 Task: Add a signature Jerry Evans containing With gratitude and sincere wishes, Jerry Evans to email address softage.2@softage.net and add a folder Student organizations
Action: Mouse moved to (323, 266)
Screenshot: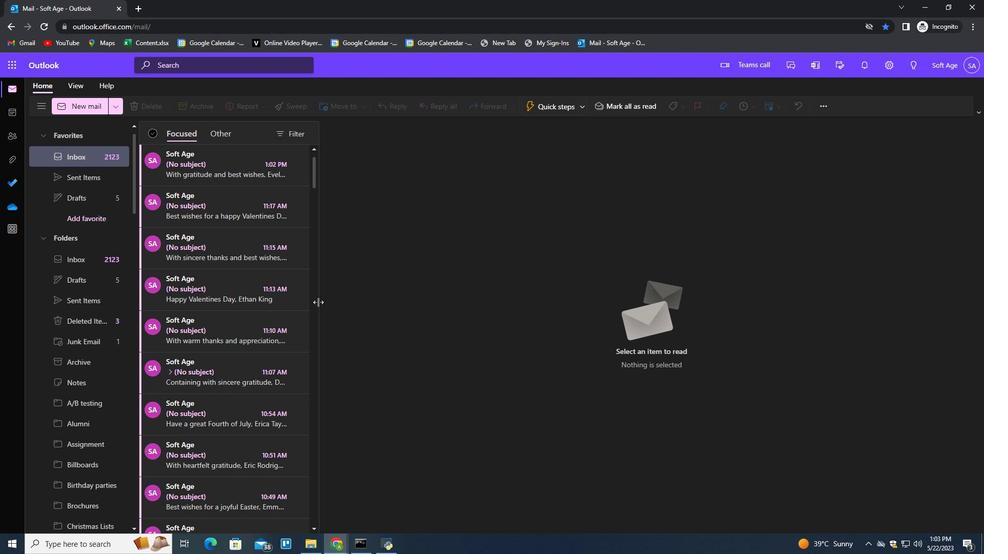 
Action: Key pressed n
Screenshot: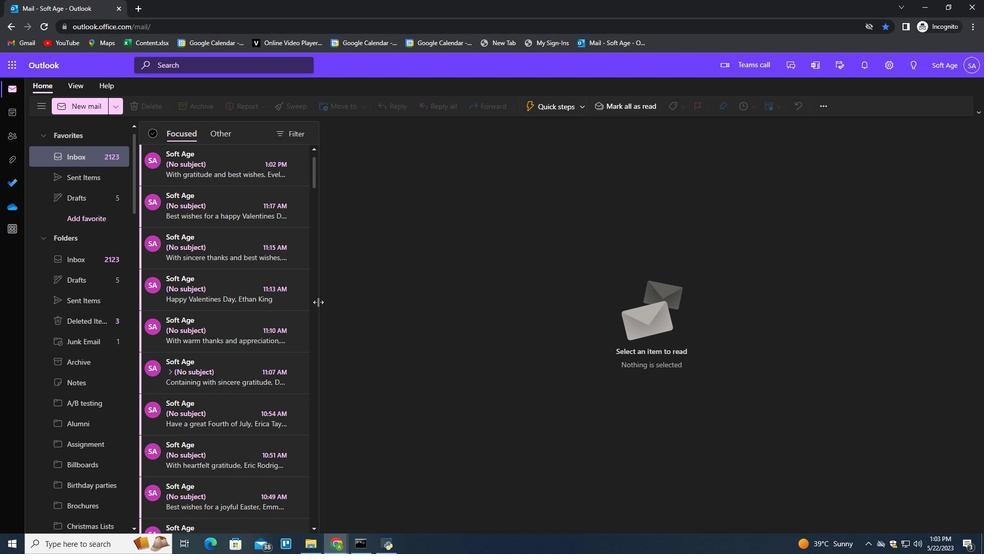
Action: Mouse moved to (705, 113)
Screenshot: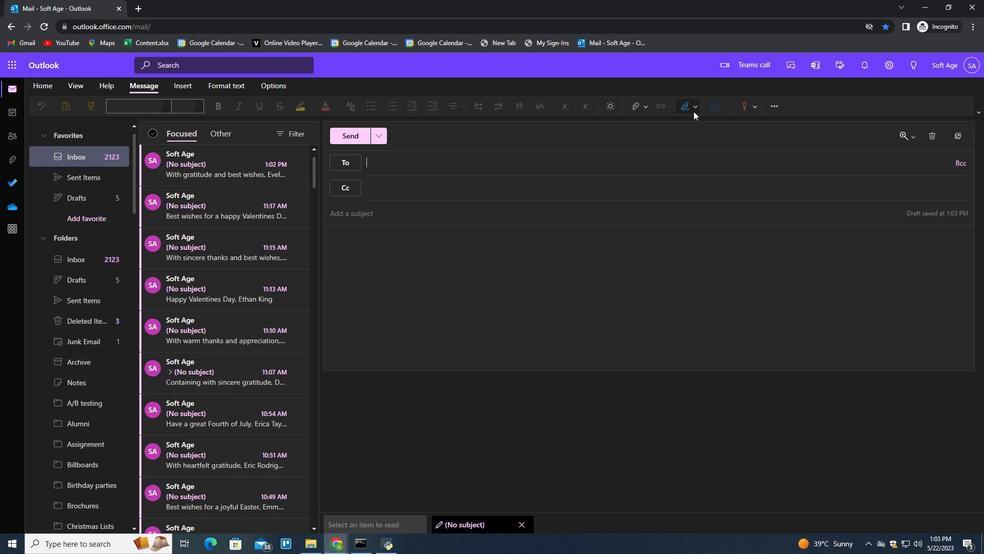 
Action: Mouse pressed left at (705, 113)
Screenshot: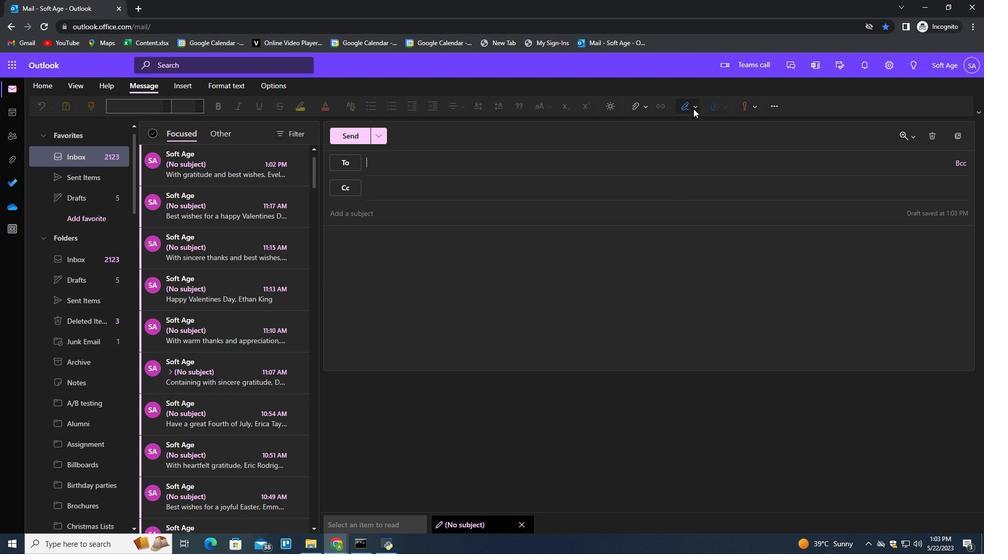 
Action: Mouse moved to (691, 159)
Screenshot: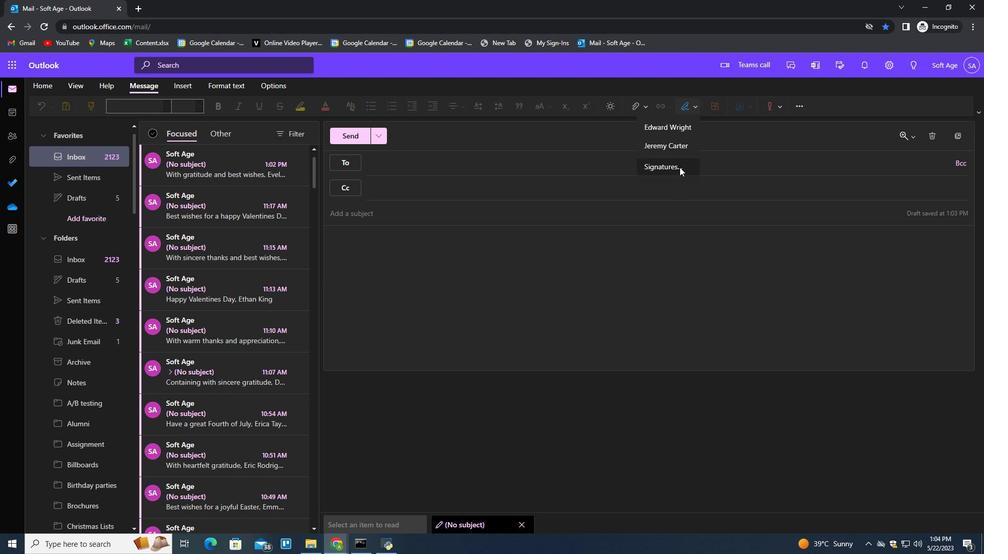 
Action: Mouse pressed left at (691, 159)
Screenshot: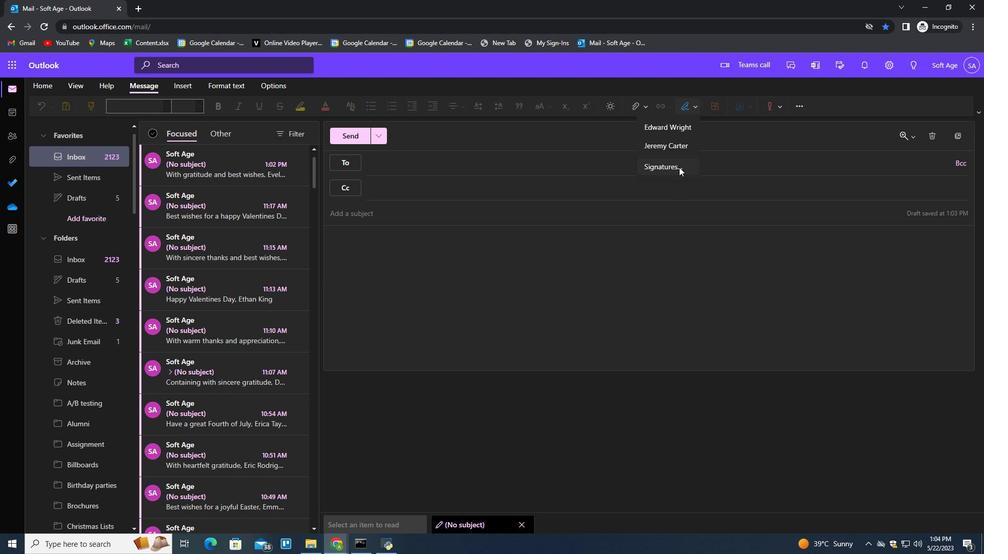 
Action: Mouse moved to (712, 174)
Screenshot: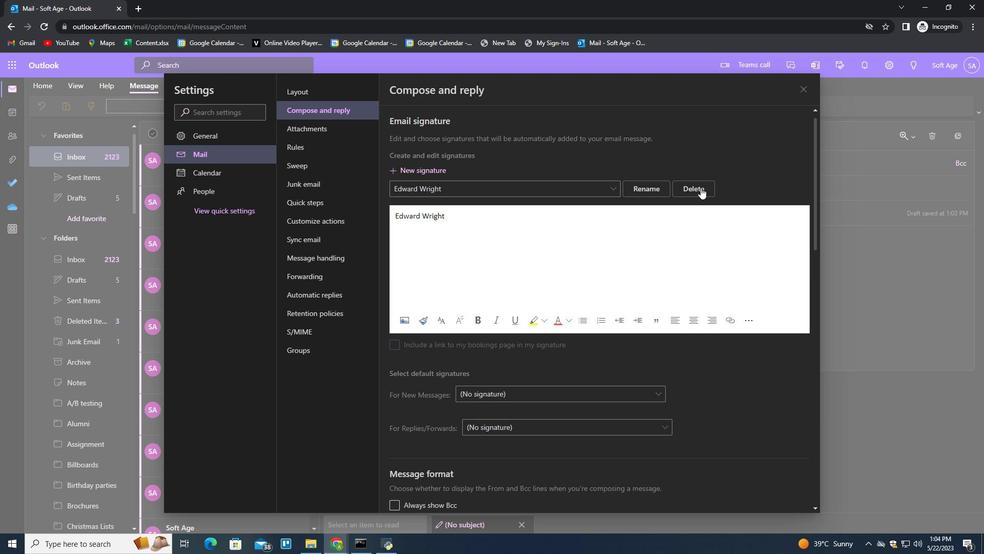 
Action: Mouse pressed left at (712, 174)
Screenshot: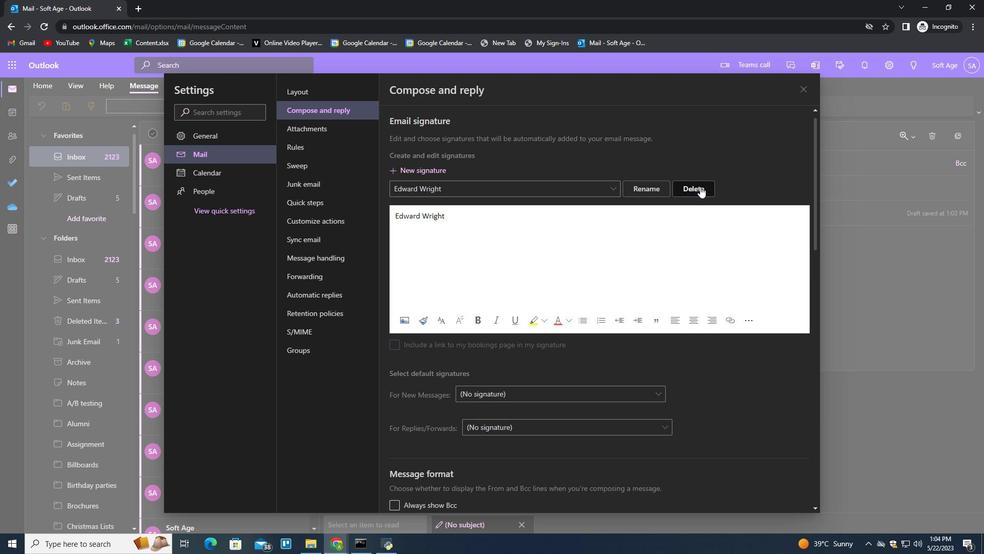 
Action: Mouse moved to (712, 179)
Screenshot: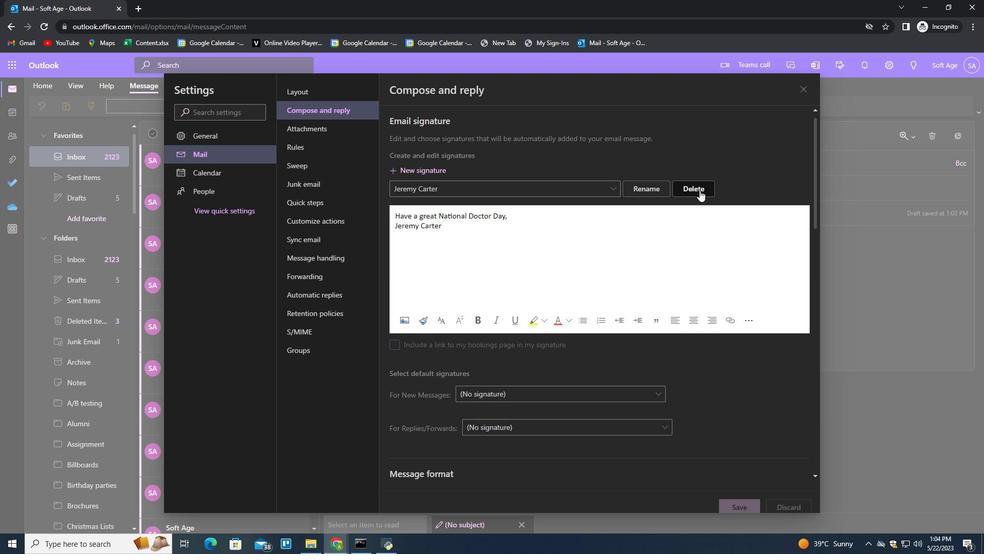 
Action: Mouse pressed left at (712, 179)
Screenshot: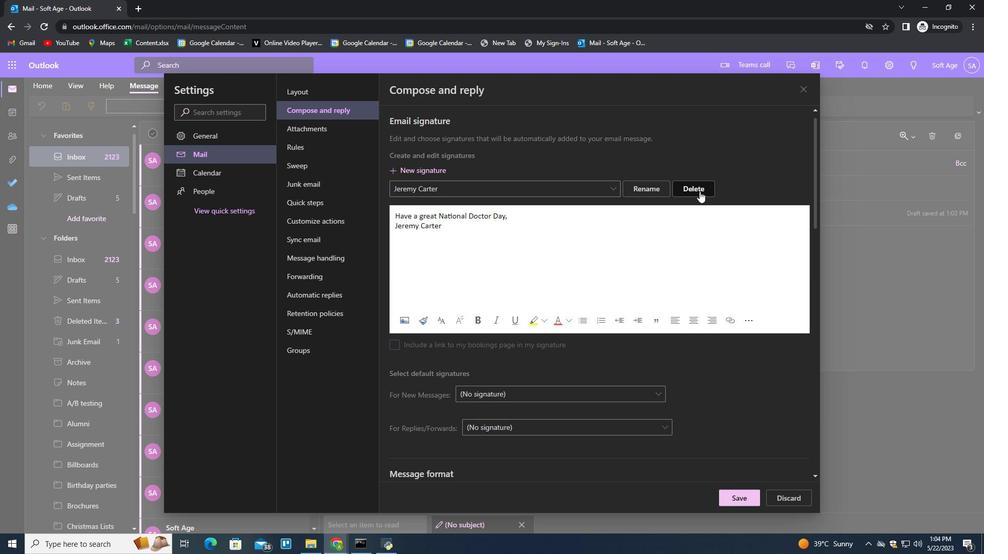 
Action: Mouse pressed left at (712, 179)
Screenshot: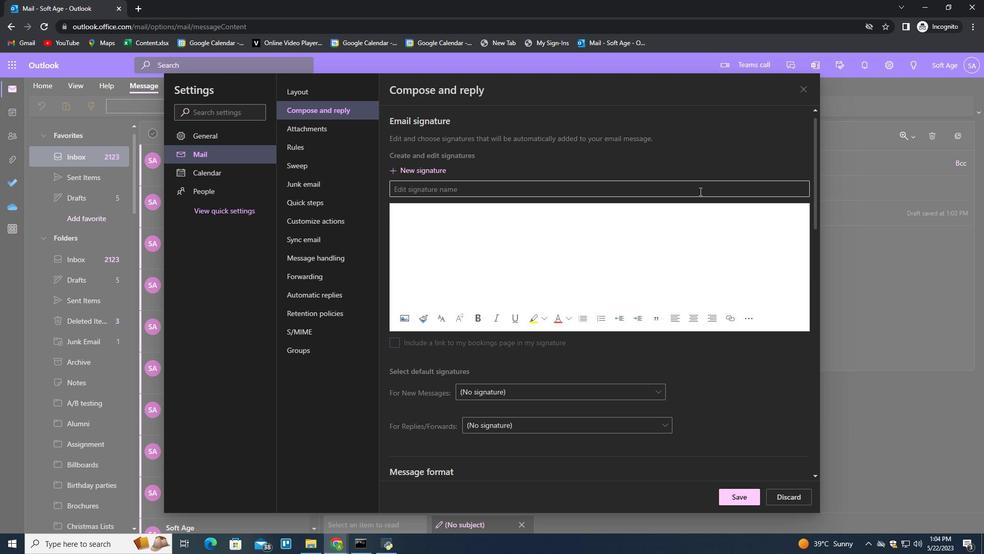 
Action: Key pressed <Key.shift>Jerry<Key.space><Key.shift>Evan<Key.space>s<Key.backspace><Key.backspace>s<Key.tab><Key.shift>With<Key.space>gratitude<Key.space>and<Key.space>sen<Key.backspace><Key.backspace>incere<Key.space>wishes,<Key.shift_r><Key.enter><Key.shift>Jerry<Key.space><Key.shift>Evans
Screenshot: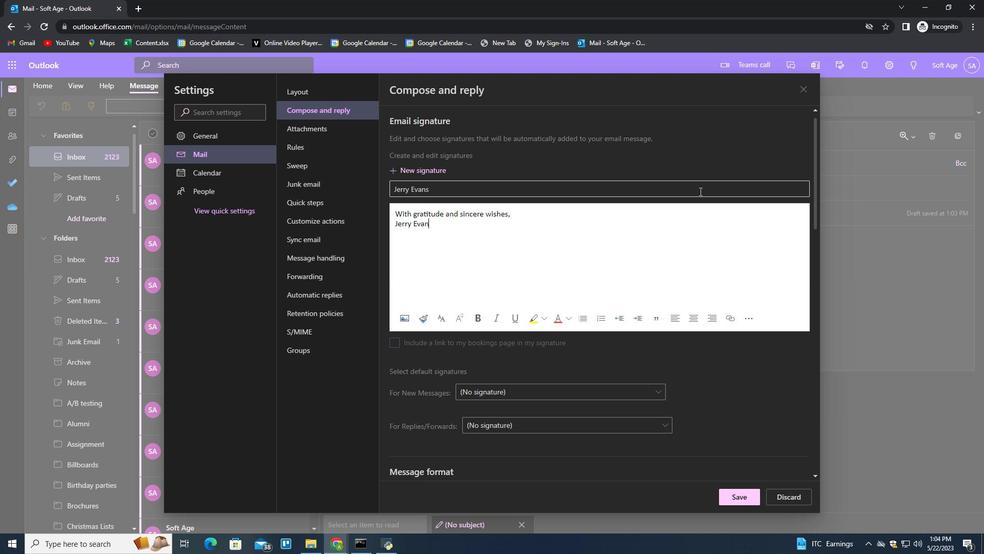 
Action: Mouse moved to (741, 418)
Screenshot: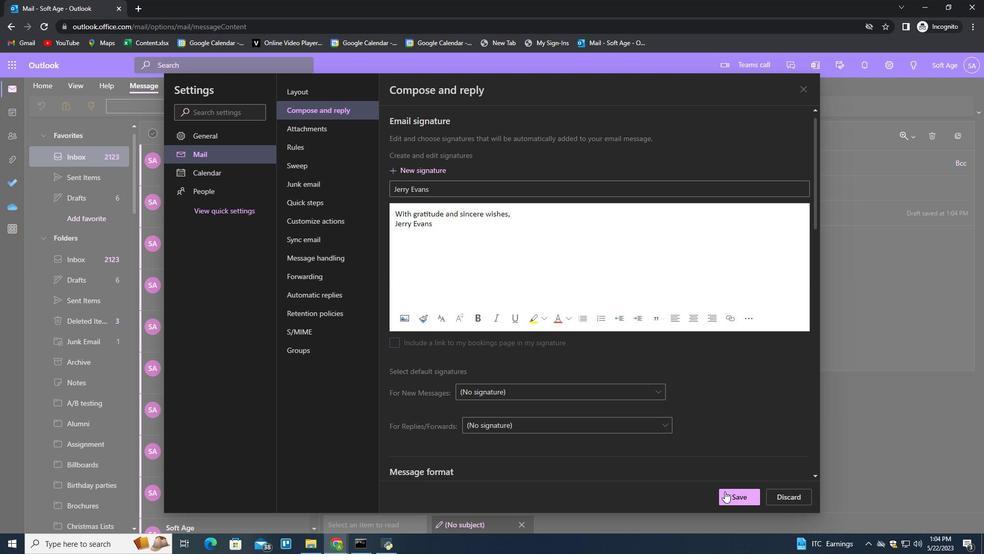 
Action: Mouse pressed left at (741, 418)
Screenshot: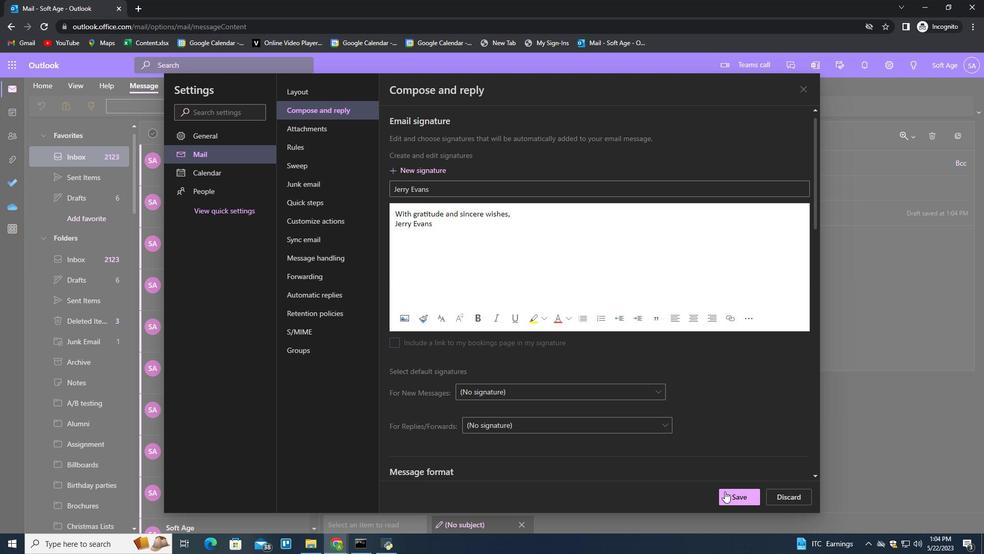 
Action: Mouse moved to (854, 299)
Screenshot: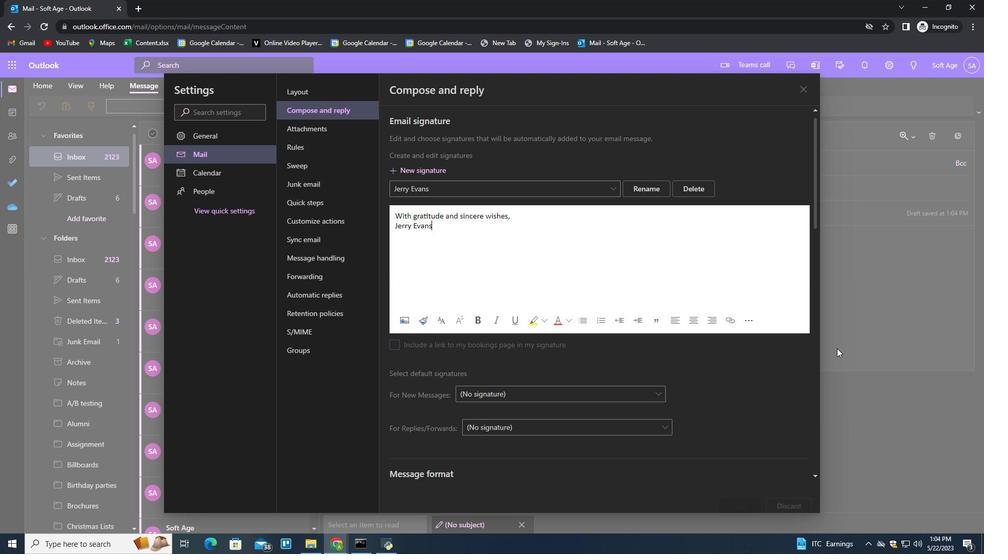 
Action: Mouse pressed left at (854, 299)
Screenshot: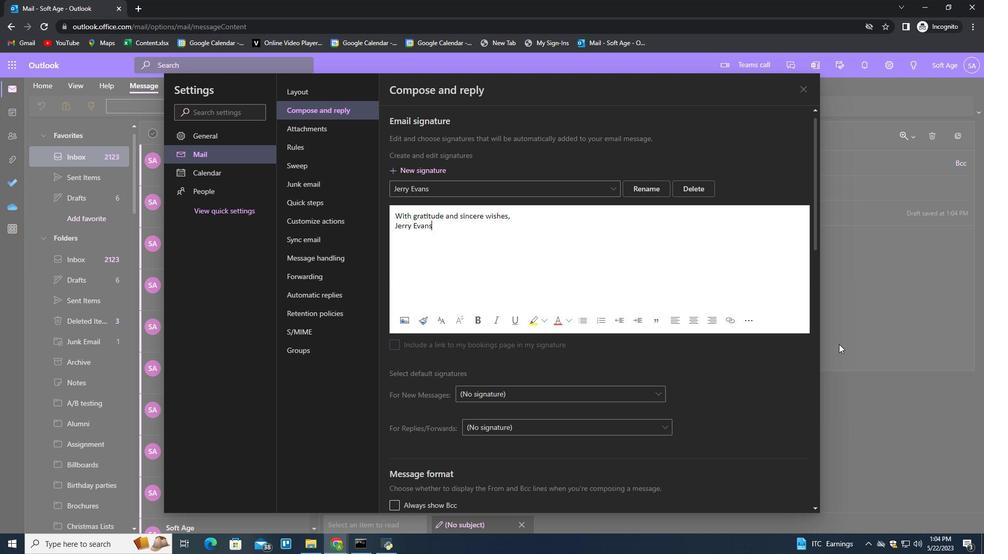 
Action: Mouse moved to (704, 114)
Screenshot: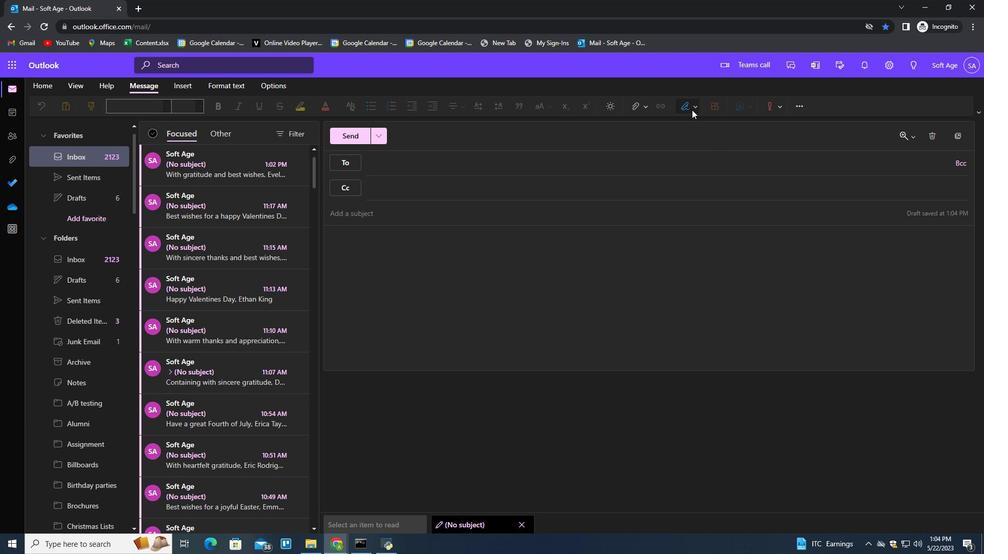 
Action: Mouse pressed left at (704, 114)
Screenshot: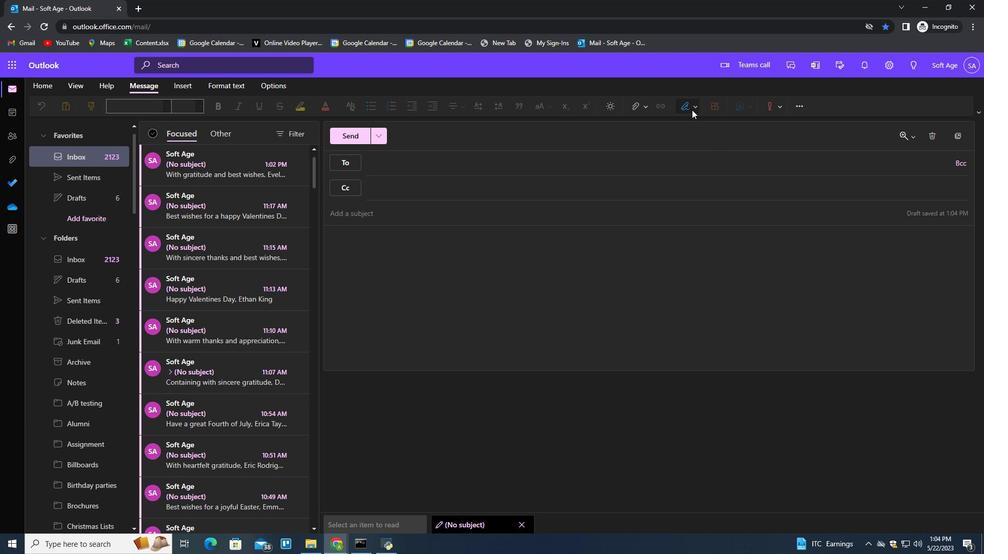 
Action: Mouse moved to (694, 127)
Screenshot: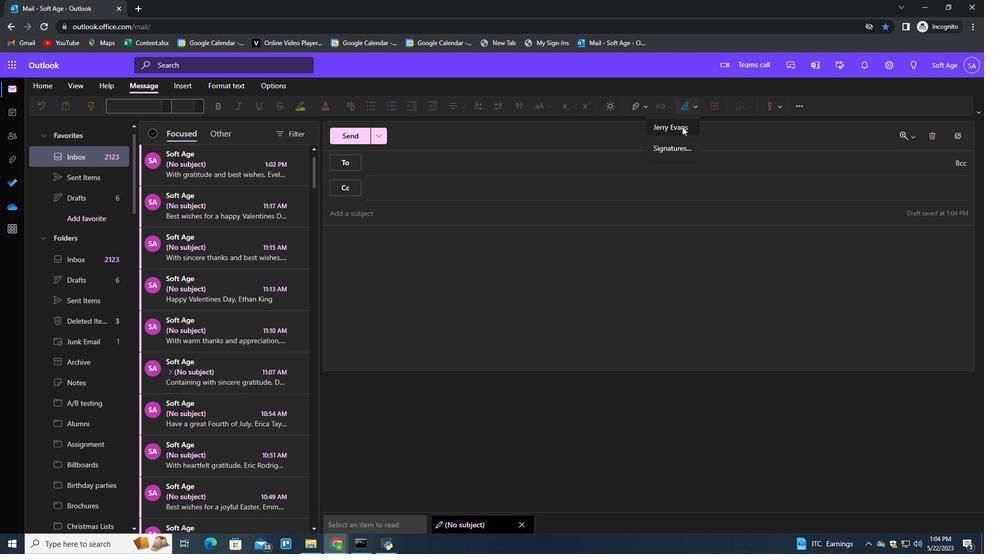 
Action: Mouse pressed left at (694, 127)
Screenshot: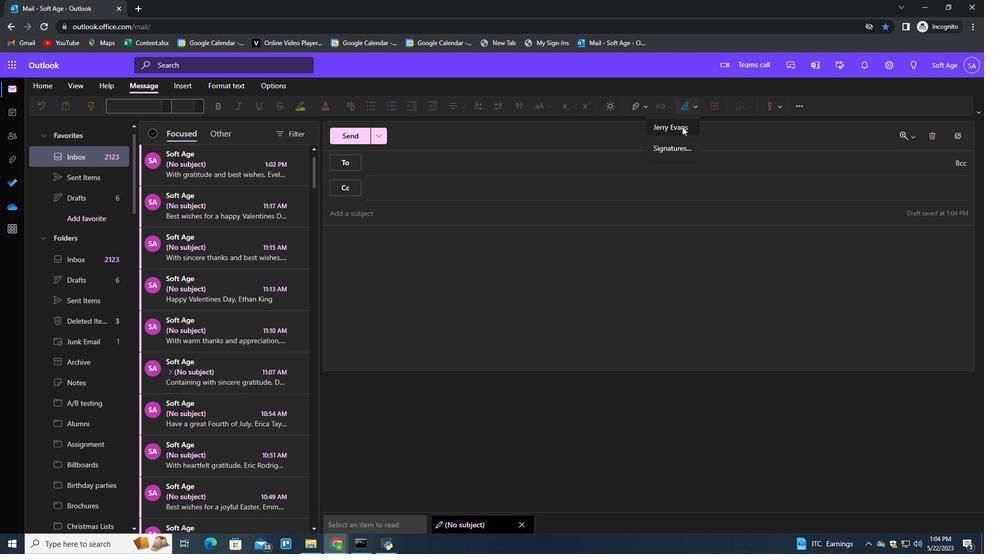 
Action: Mouse moved to (411, 158)
Screenshot: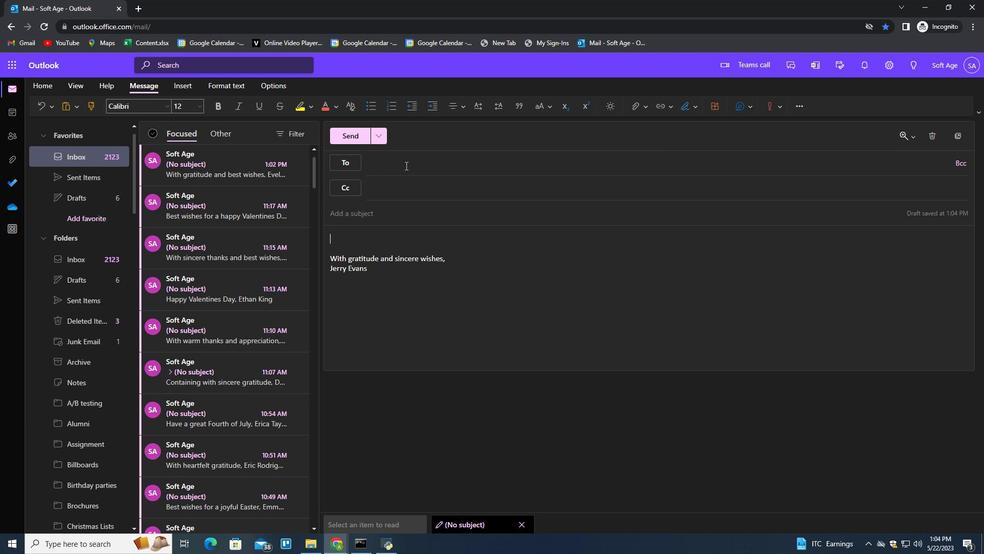 
Action: Mouse pressed left at (411, 158)
Screenshot: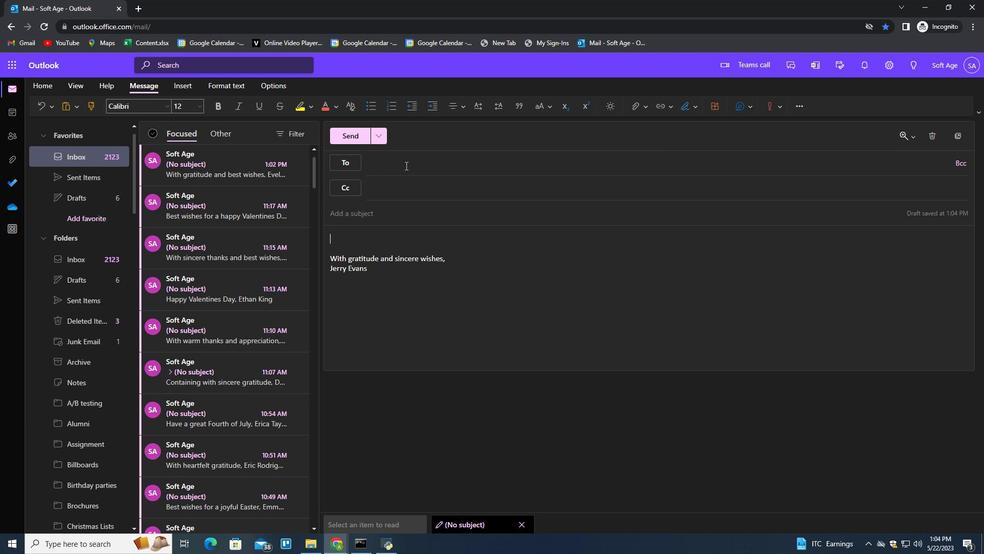 
Action: Key pressed softage.2<Key.shift>@softage.net<Key.enter>
Screenshot: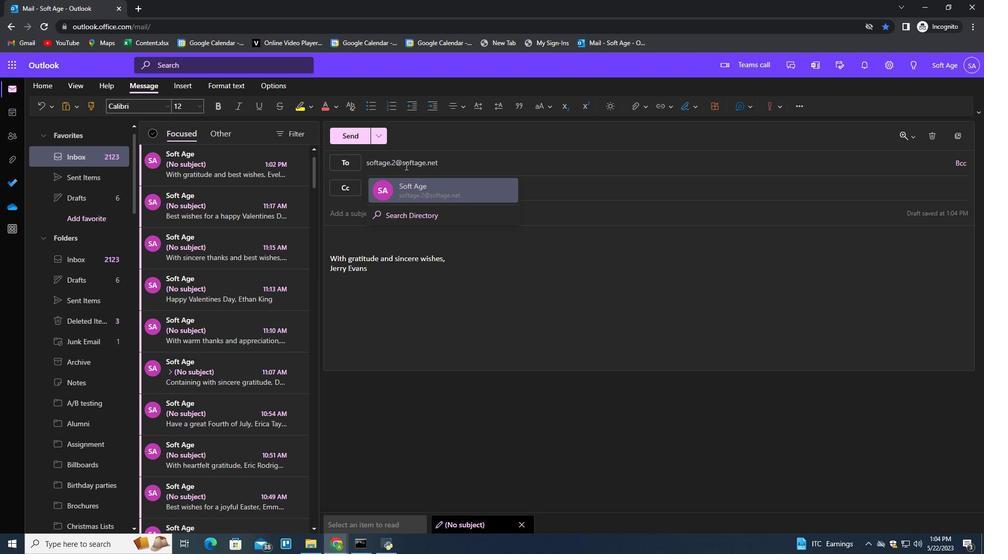 
Action: Mouse moved to (66, 389)
Screenshot: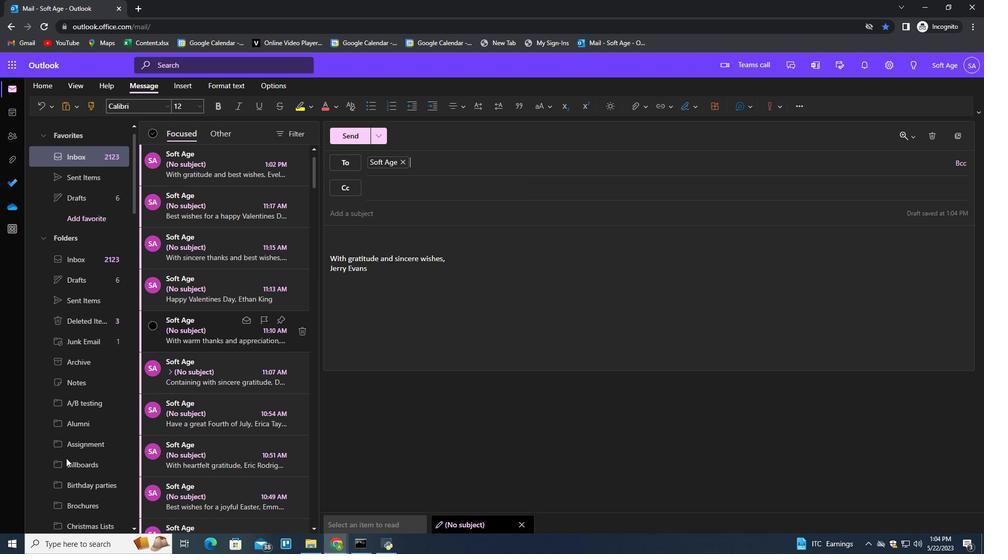 
Action: Mouse scrolled (66, 389) with delta (0, 0)
Screenshot: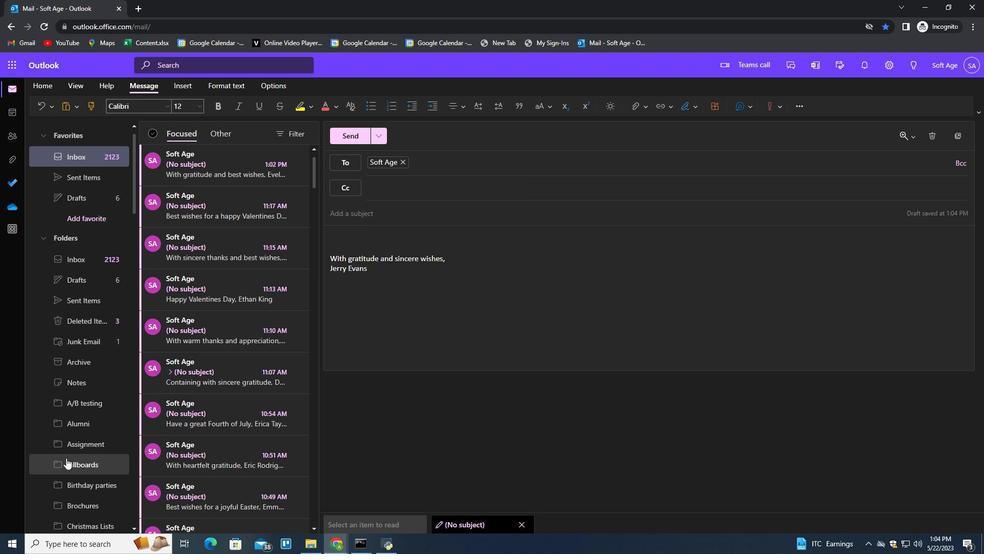 
Action: Mouse scrolled (66, 389) with delta (0, 0)
Screenshot: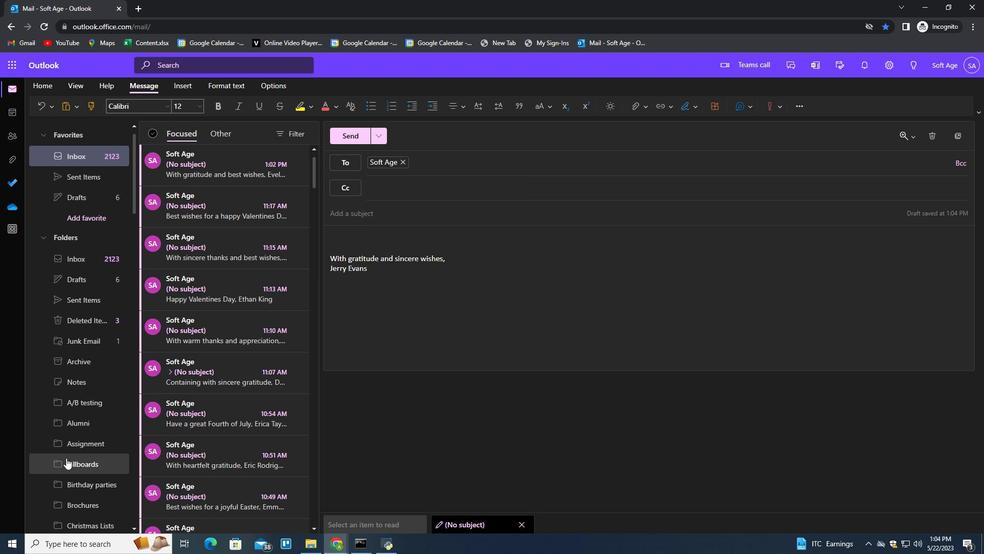 
Action: Mouse scrolled (66, 389) with delta (0, 0)
Screenshot: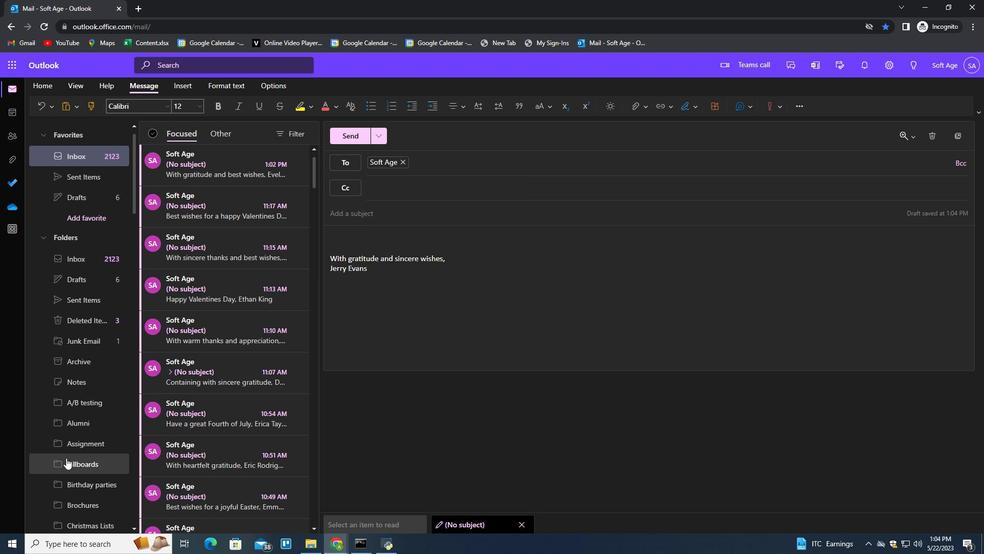 
Action: Mouse scrolled (66, 389) with delta (0, 0)
Screenshot: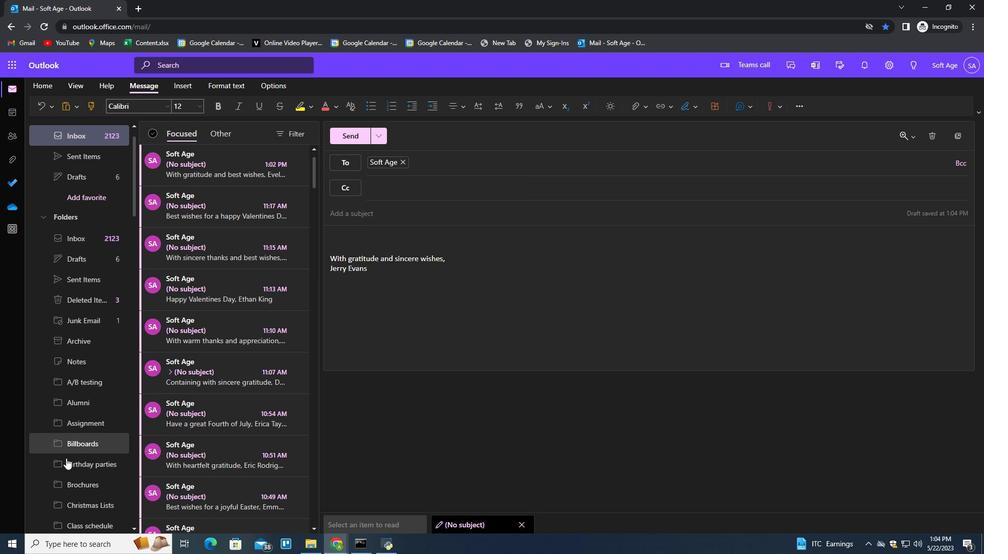 
Action: Mouse scrolled (66, 389) with delta (0, 0)
Screenshot: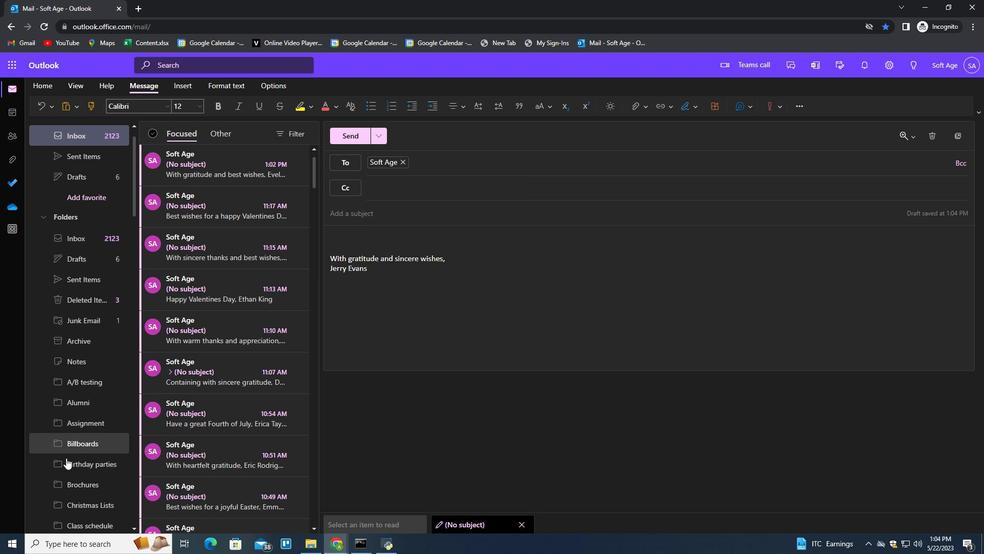 
Action: Mouse moved to (66, 390)
Screenshot: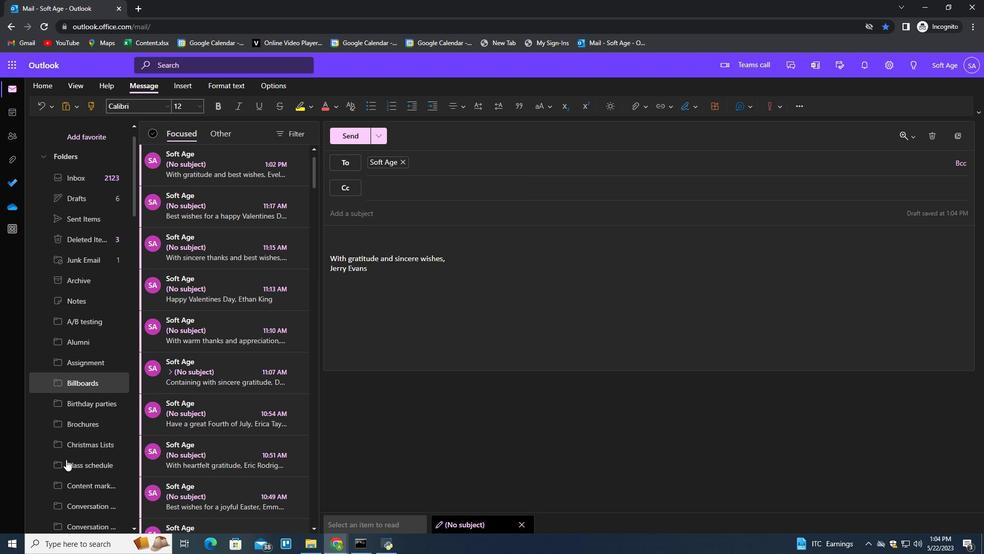 
Action: Mouse scrolled (66, 389) with delta (0, 0)
Screenshot: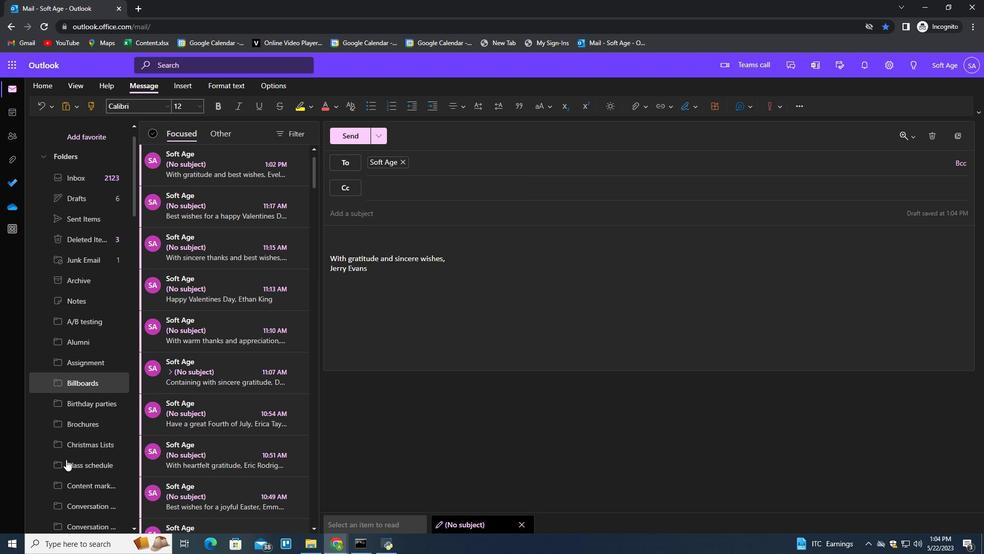 
Action: Mouse moved to (70, 395)
Screenshot: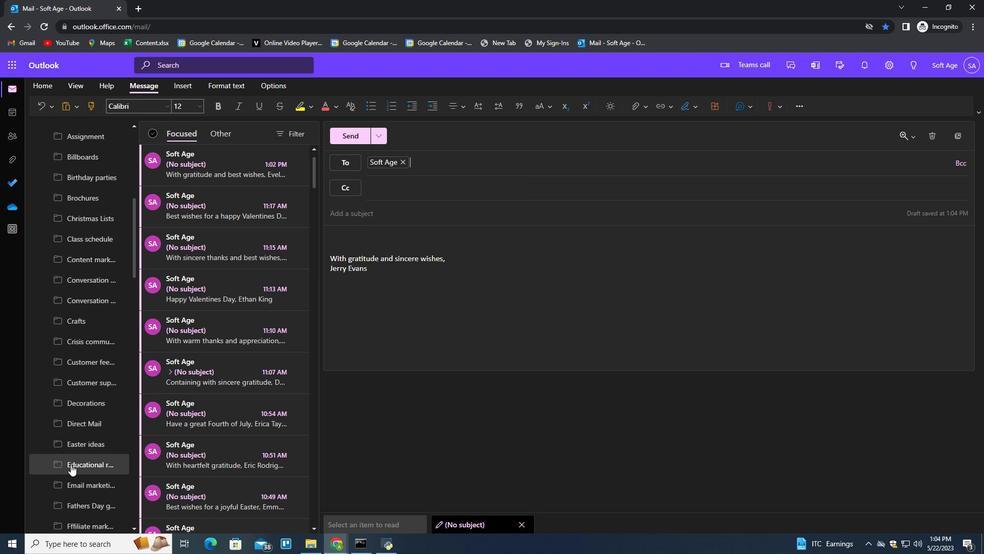 
Action: Mouse scrolled (70, 395) with delta (0, 0)
Screenshot: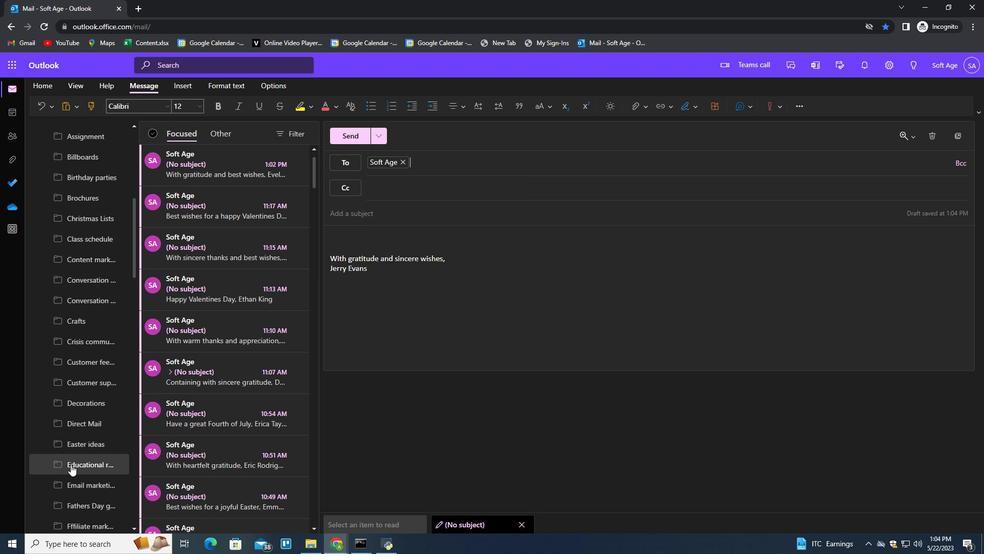 
Action: Mouse scrolled (70, 395) with delta (0, 0)
Screenshot: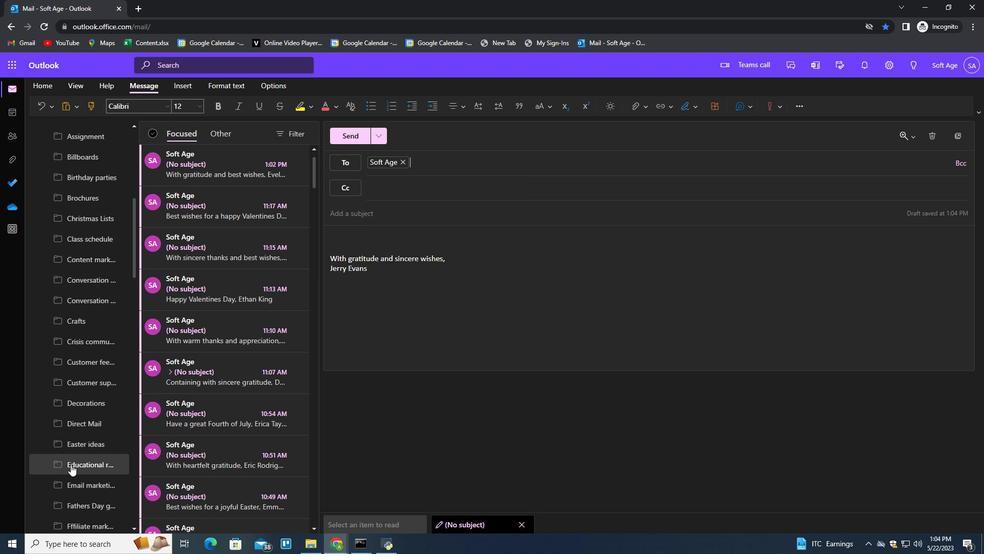 
Action: Mouse scrolled (70, 395) with delta (0, 0)
Screenshot: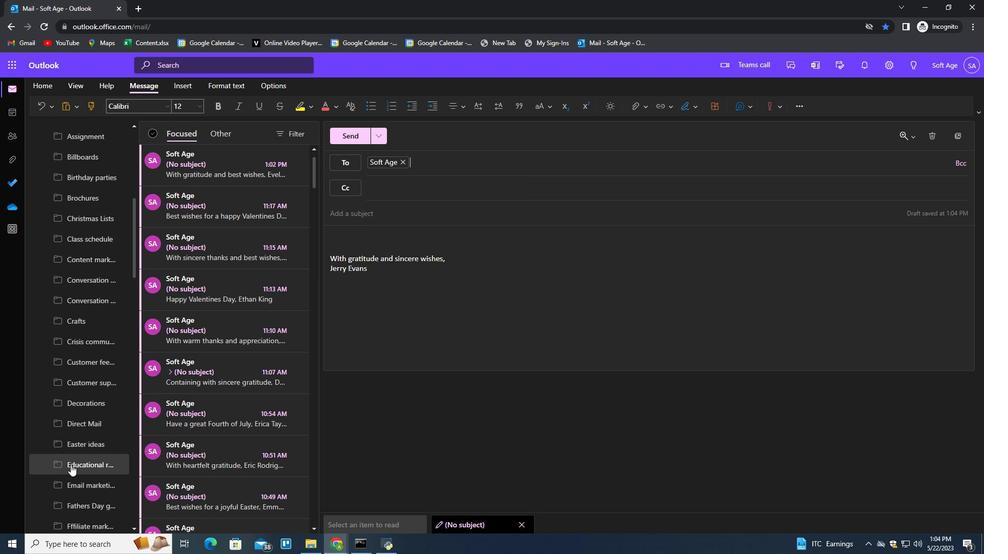 
Action: Mouse scrolled (70, 395) with delta (0, 0)
Screenshot: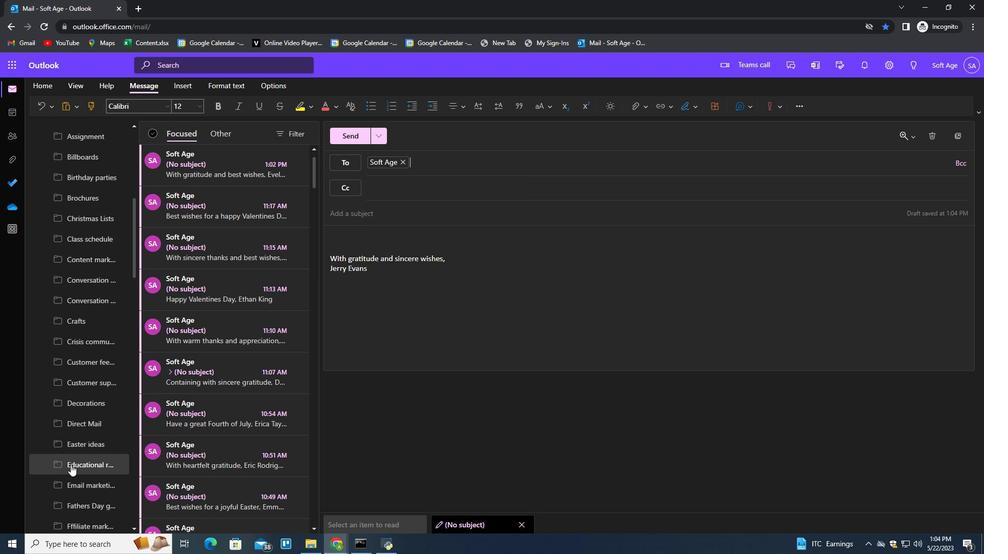 
Action: Mouse scrolled (70, 395) with delta (0, 0)
Screenshot: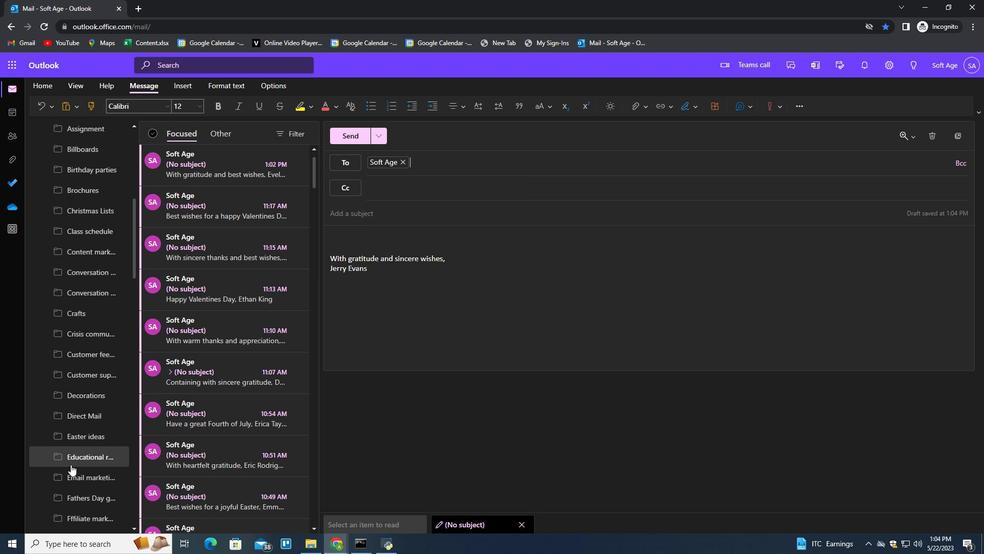 
Action: Mouse moved to (87, 416)
Screenshot: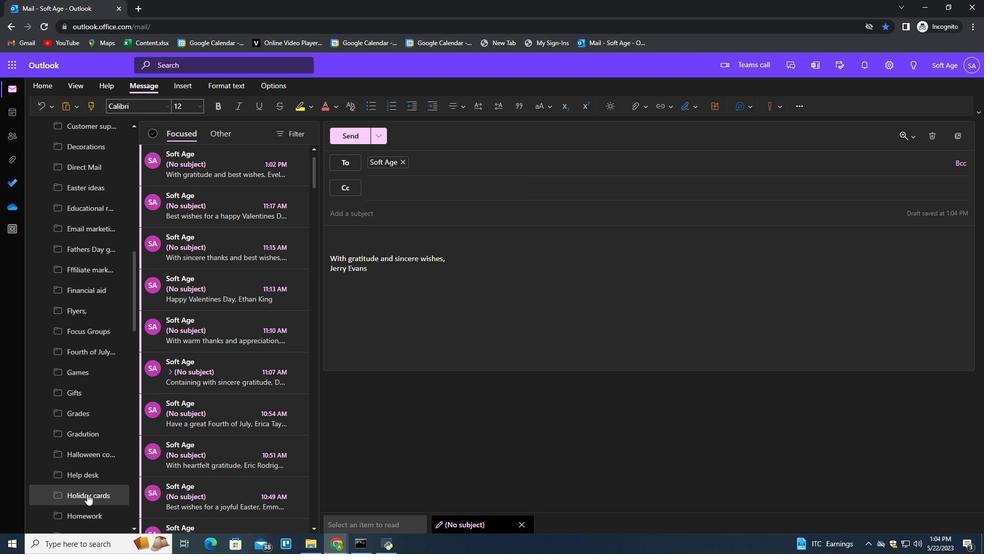 
Action: Mouse scrolled (87, 416) with delta (0, 0)
Screenshot: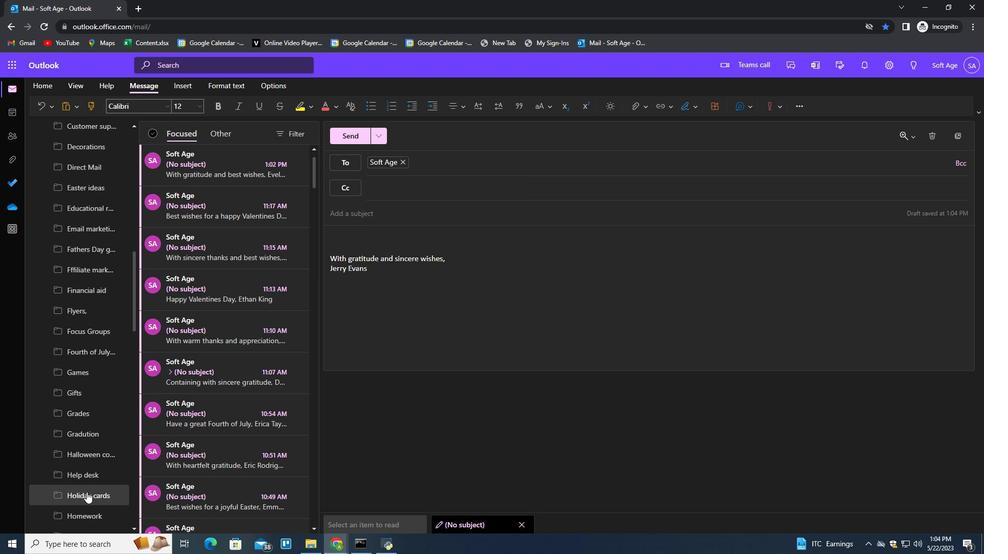
Action: Mouse scrolled (87, 416) with delta (0, 0)
Screenshot: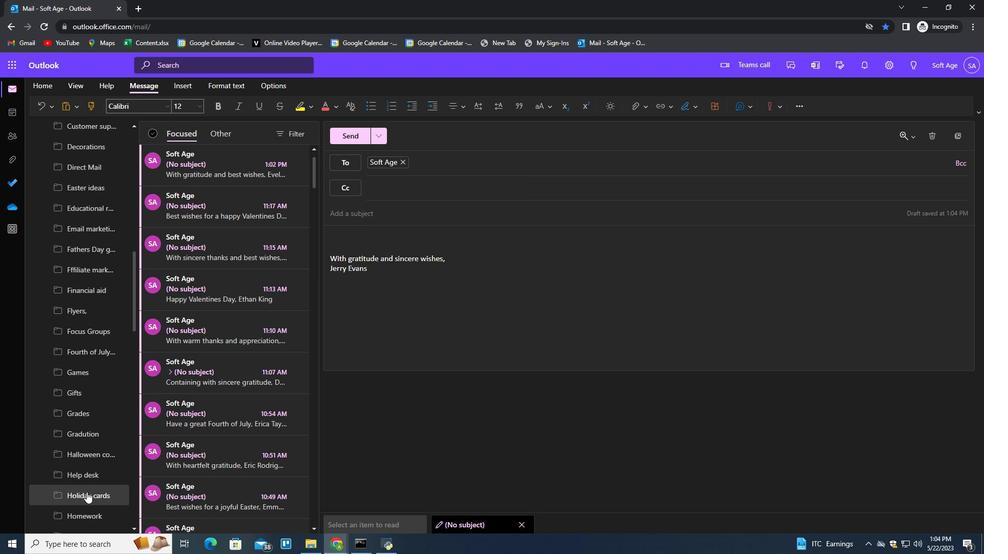 
Action: Mouse scrolled (87, 416) with delta (0, 0)
Screenshot: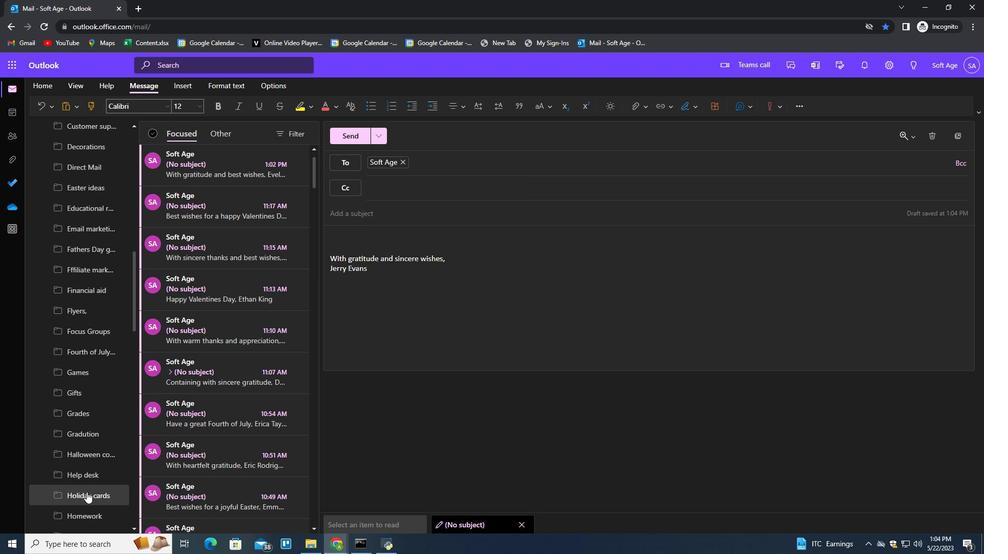 
Action: Mouse scrolled (87, 416) with delta (0, 0)
Screenshot: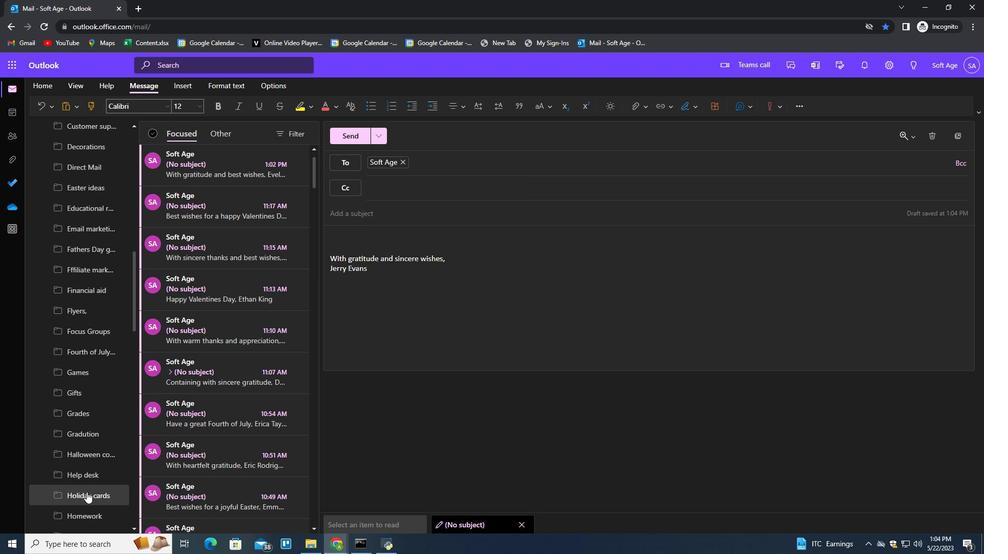 
Action: Mouse scrolled (87, 416) with delta (0, 0)
Screenshot: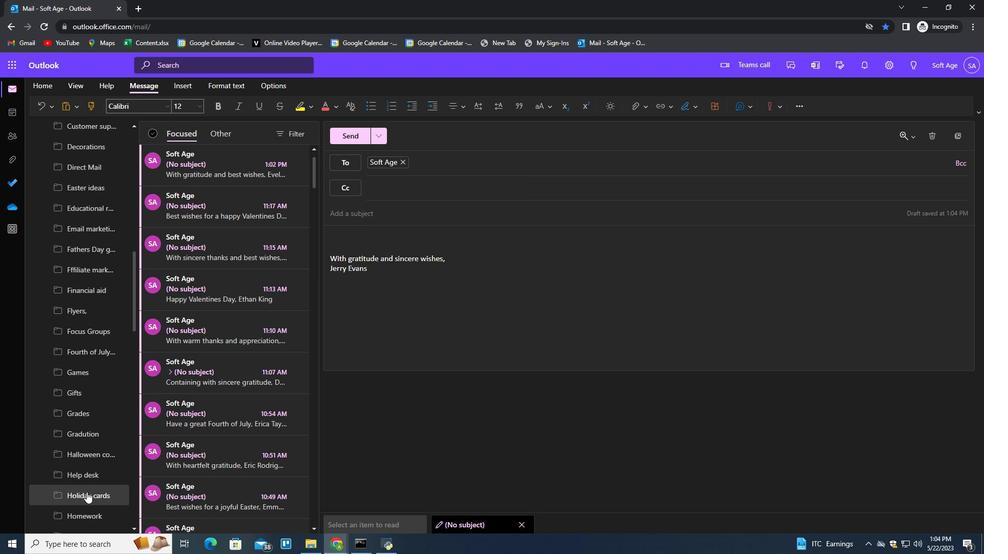 
Action: Mouse scrolled (87, 416) with delta (0, 0)
Screenshot: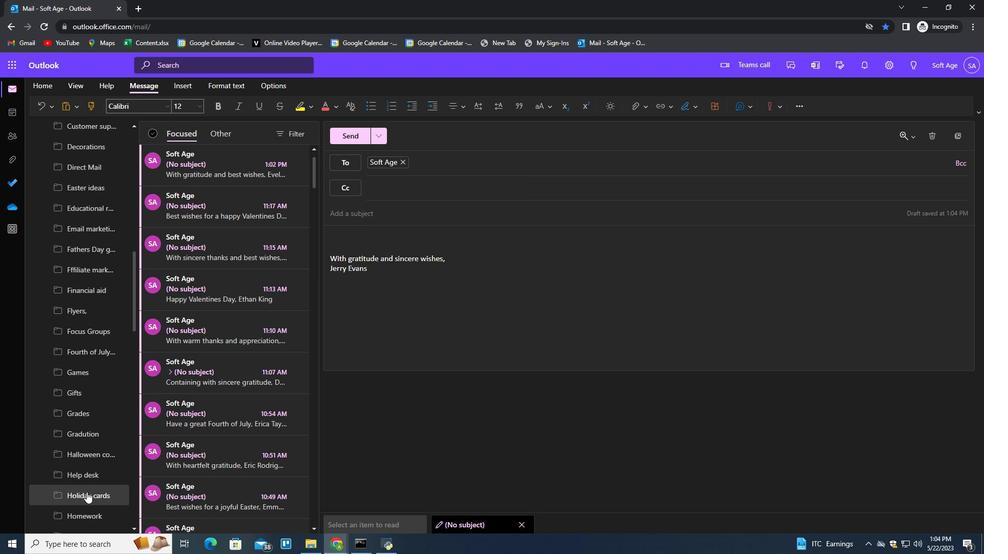 
Action: Mouse moved to (88, 398)
Screenshot: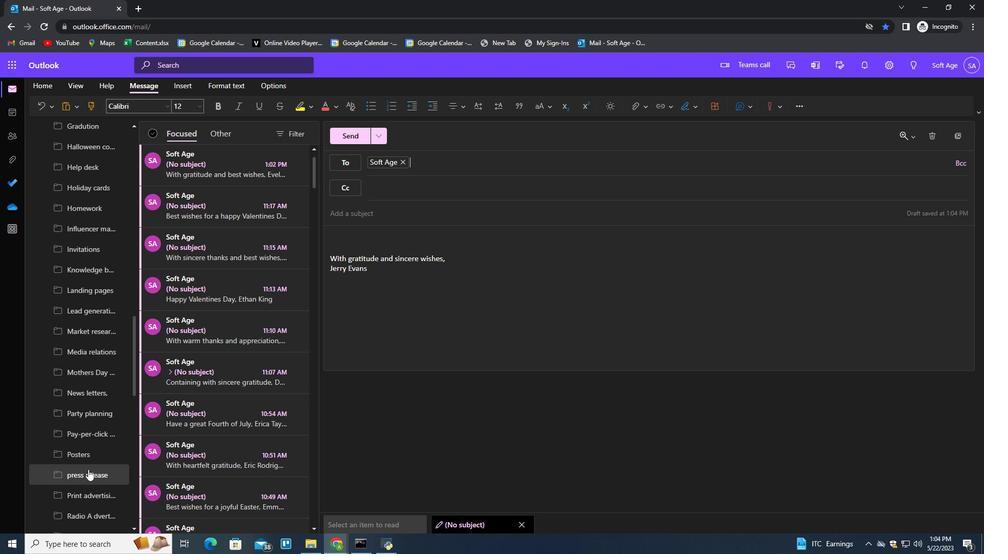 
Action: Mouse scrolled (88, 398) with delta (0, 0)
Screenshot: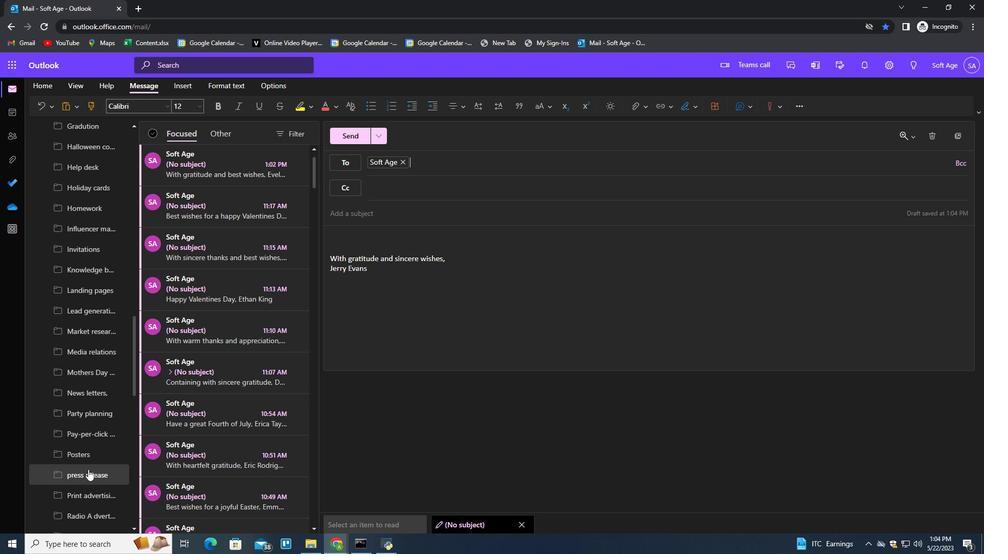 
Action: Mouse scrolled (88, 398) with delta (0, 0)
Screenshot: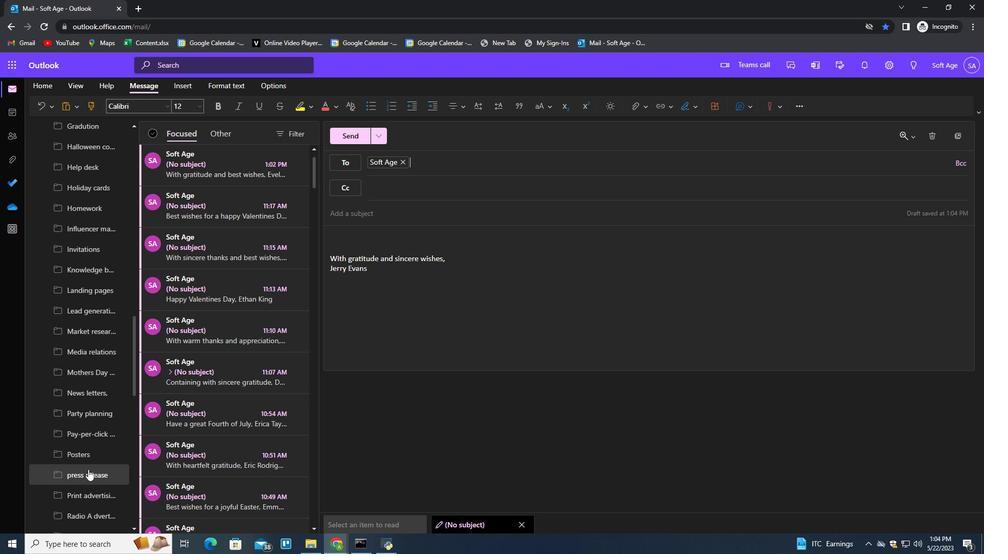
Action: Mouse scrolled (88, 398) with delta (0, 0)
Screenshot: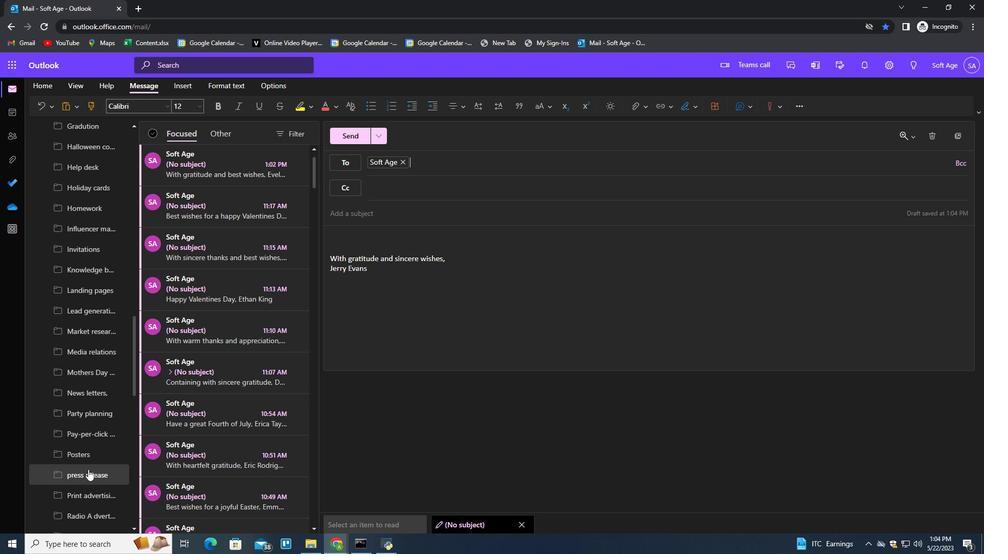 
Action: Mouse scrolled (88, 399) with delta (0, 0)
Screenshot: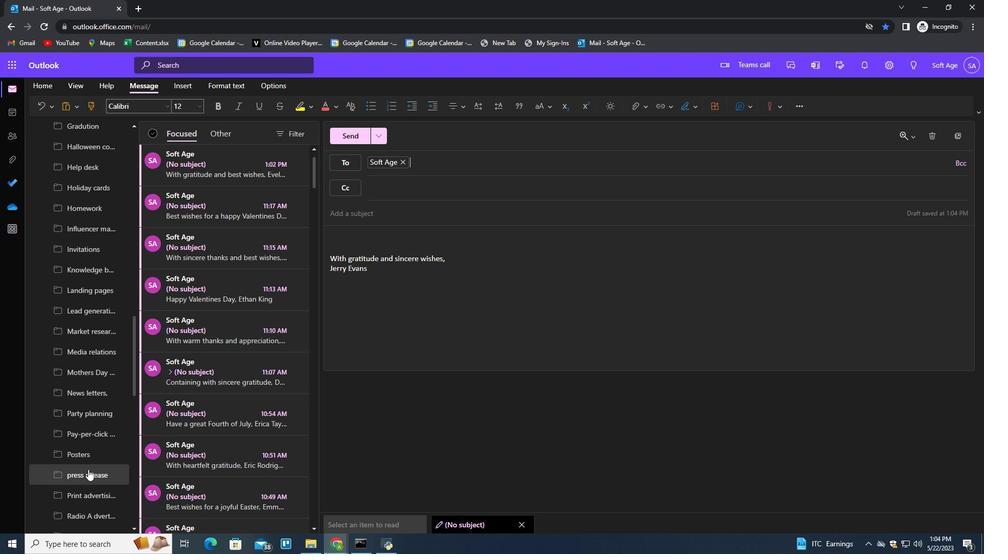 
Action: Mouse scrolled (88, 398) with delta (0, 0)
Screenshot: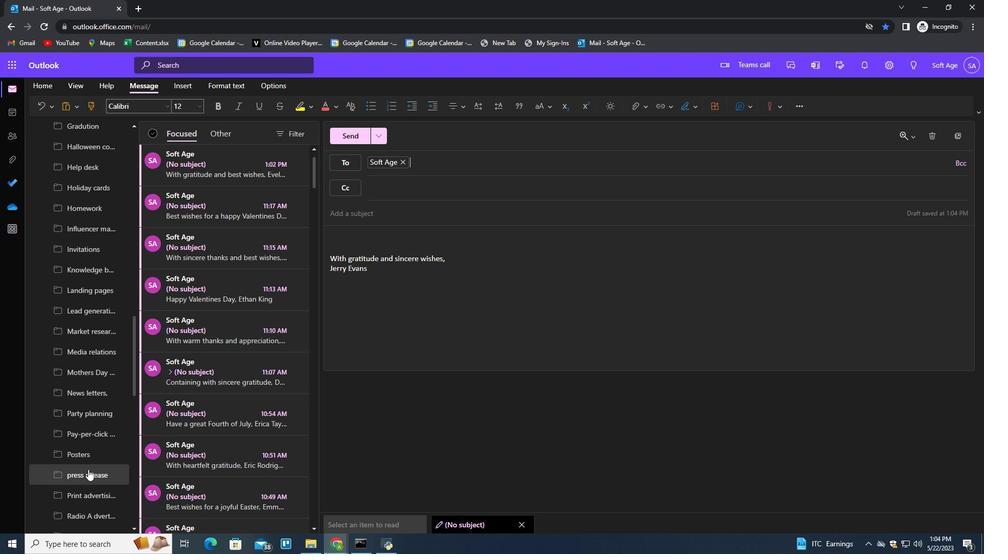 
Action: Mouse scrolled (88, 398) with delta (0, 0)
Screenshot: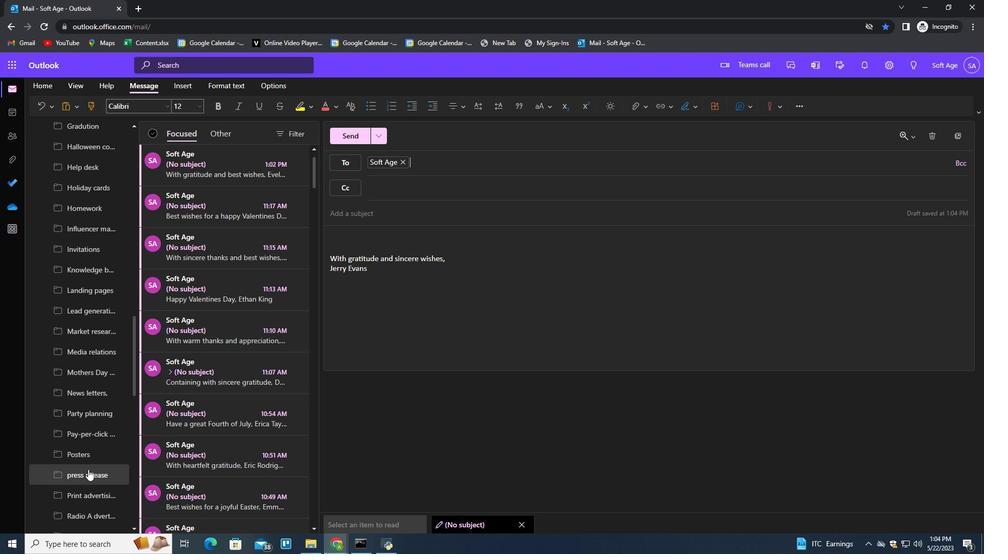 
Action: Mouse scrolled (88, 398) with delta (0, 0)
Screenshot: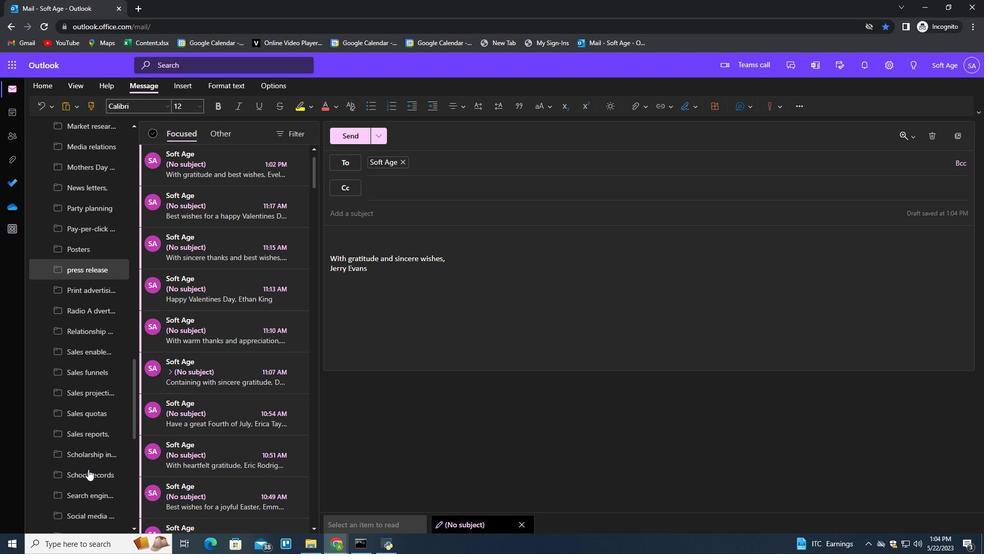 
Action: Mouse scrolled (88, 398) with delta (0, 0)
Screenshot: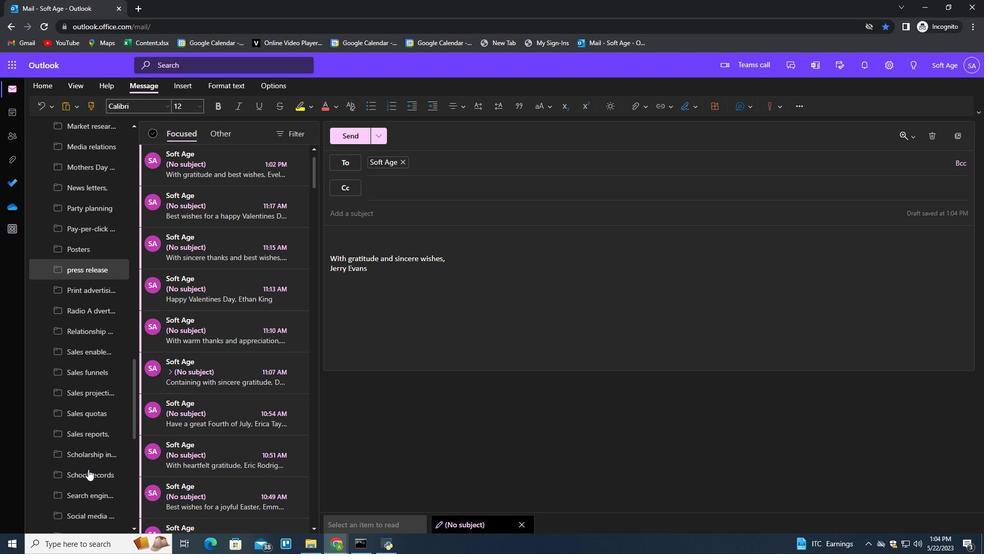 
Action: Mouse scrolled (88, 398) with delta (0, 0)
Screenshot: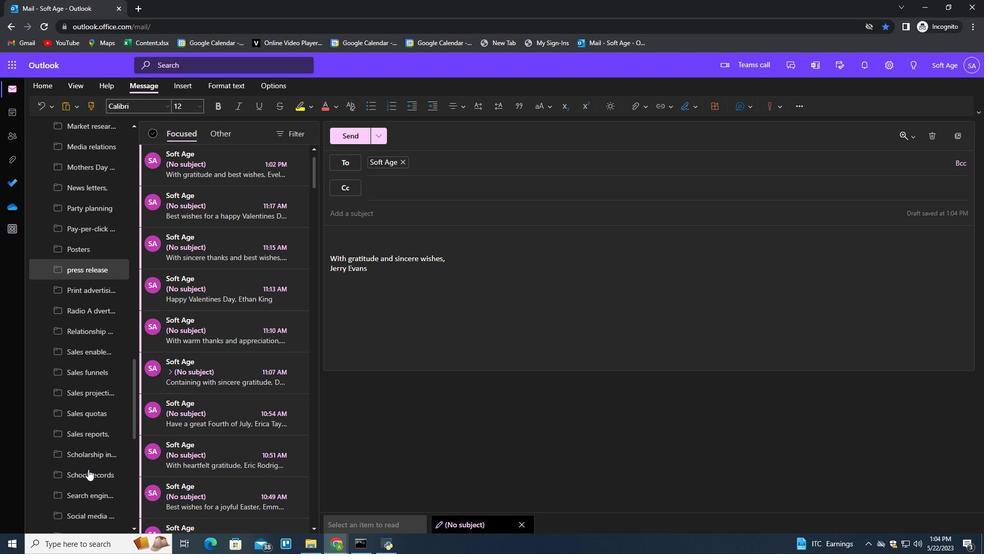 
Action: Mouse scrolled (88, 398) with delta (0, 0)
Screenshot: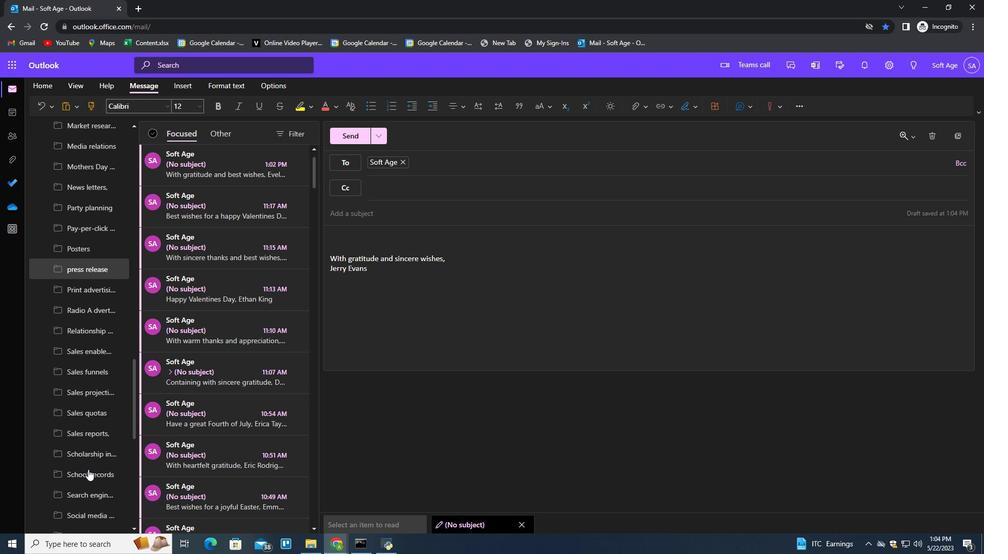 
Action: Mouse scrolled (88, 398) with delta (0, 0)
Screenshot: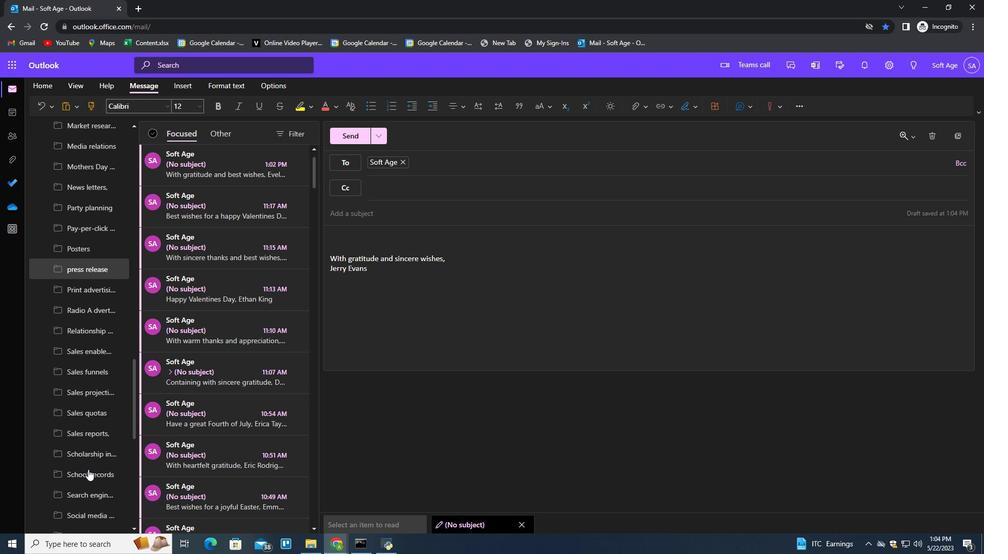 
Action: Mouse scrolled (88, 398) with delta (0, 0)
Screenshot: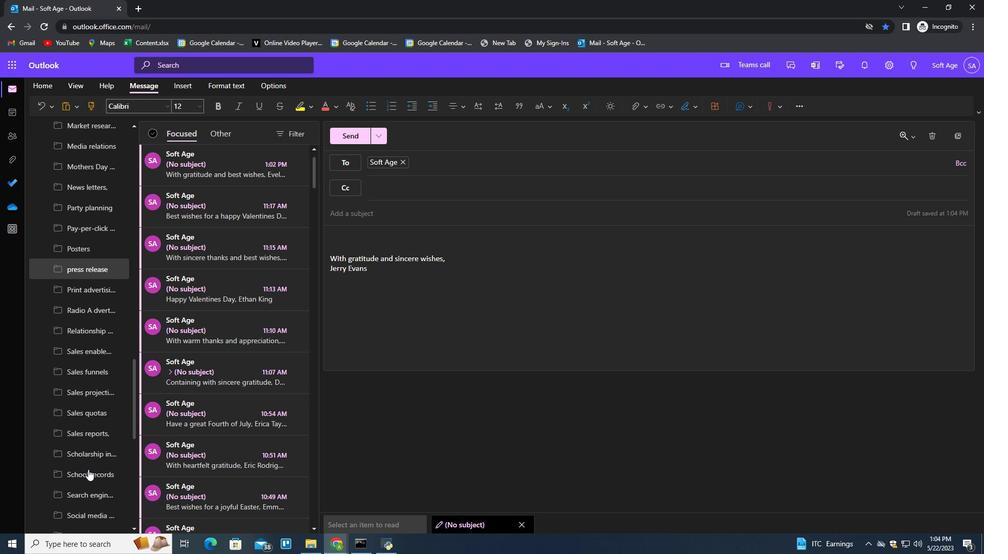 
Action: Mouse moved to (88, 398)
Screenshot: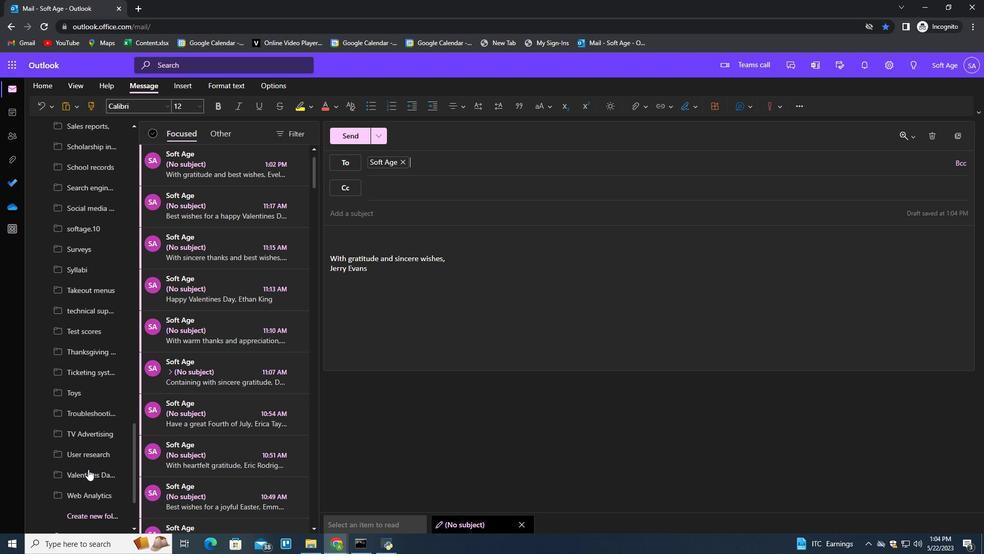 
Action: Mouse scrolled (88, 397) with delta (0, 0)
Screenshot: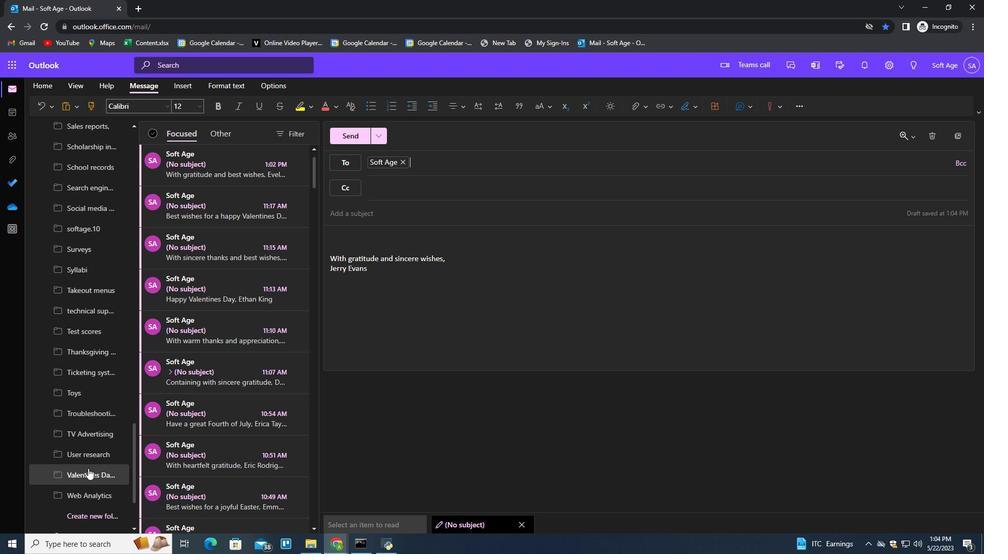 
Action: Mouse scrolled (88, 397) with delta (0, 0)
Screenshot: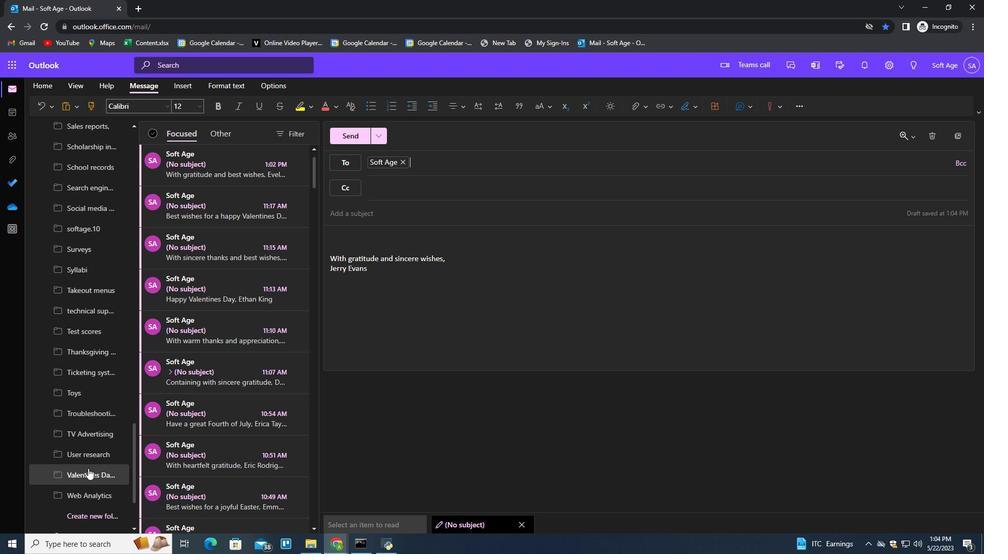 
Action: Mouse scrolled (88, 397) with delta (0, 0)
Screenshot: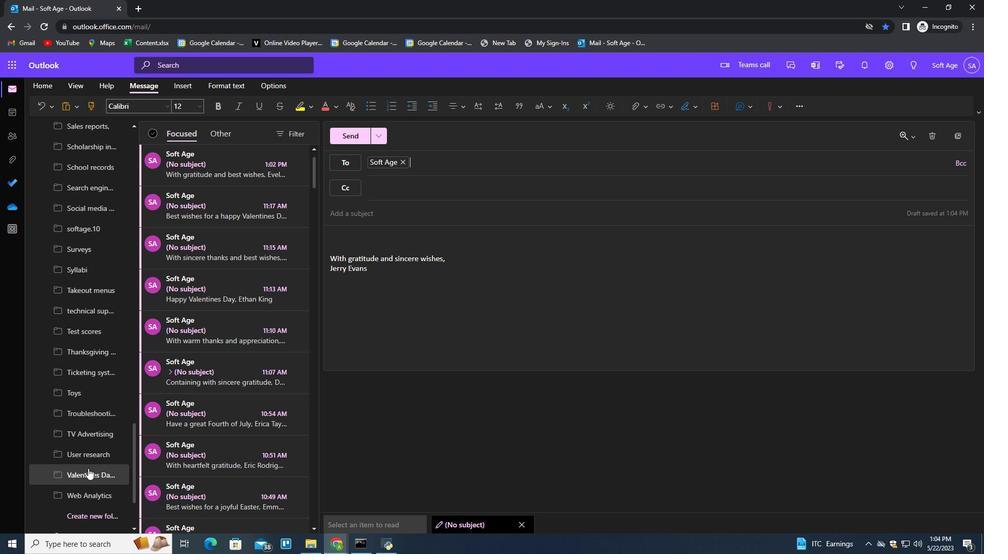 
Action: Mouse scrolled (88, 397) with delta (0, 0)
Screenshot: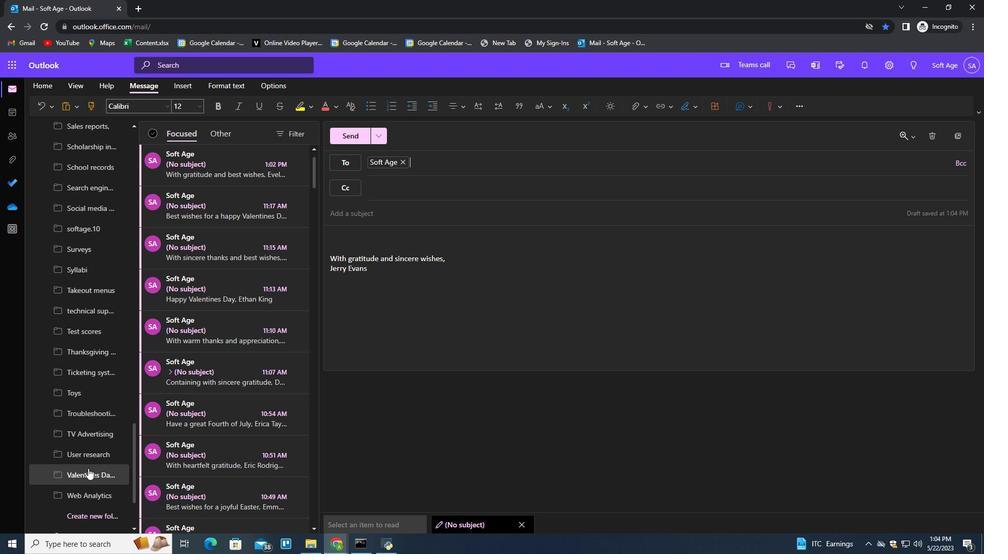 
Action: Mouse scrolled (88, 397) with delta (0, 0)
Screenshot: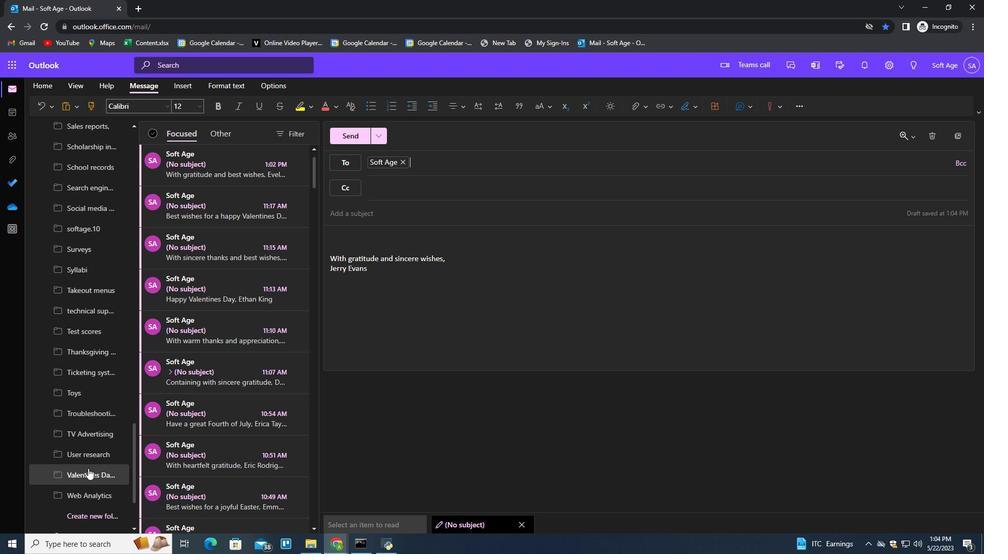 
Action: Mouse moved to (92, 371)
Screenshot: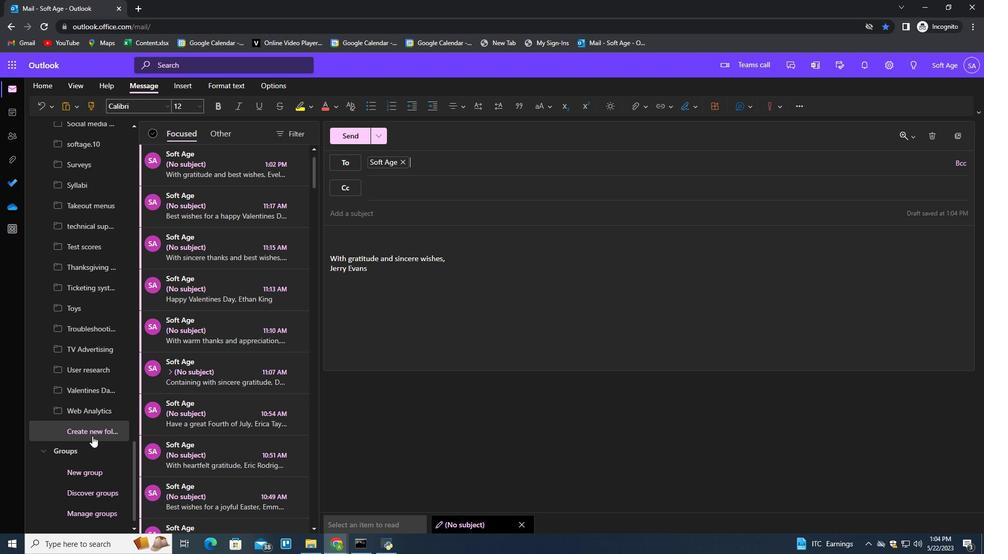 
Action: Mouse pressed left at (92, 371)
Screenshot: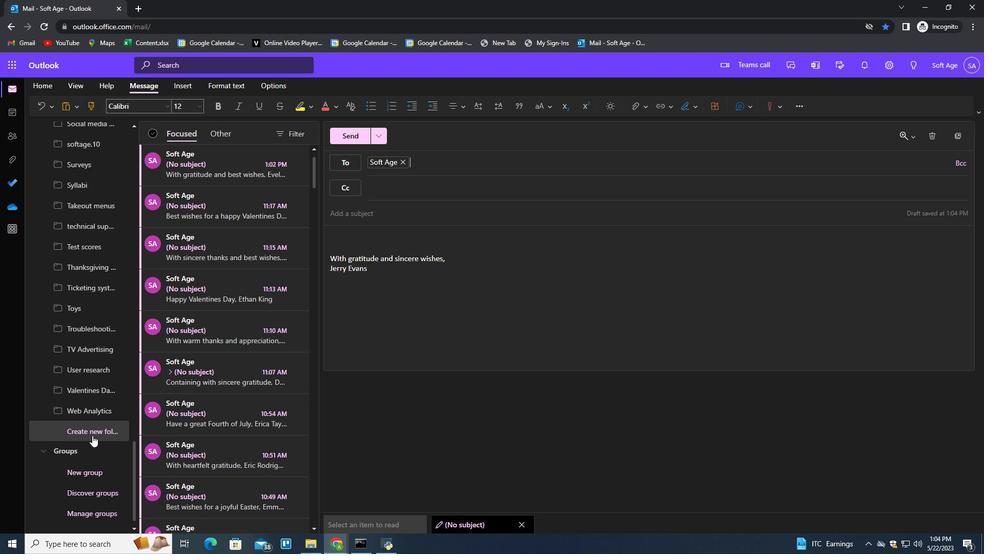 
Action: Key pressed <Key.shift>Student<Key.space>organizations<Key.enter>
Screenshot: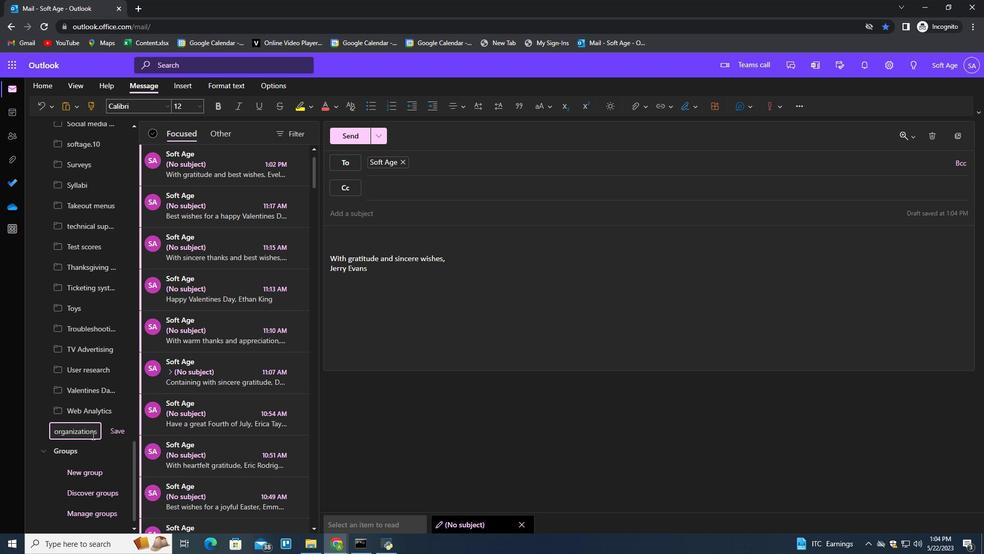 
